 Task: Simulate the motion of planets in a gravitational system.
Action: Mouse moved to (139, 64)
Screenshot: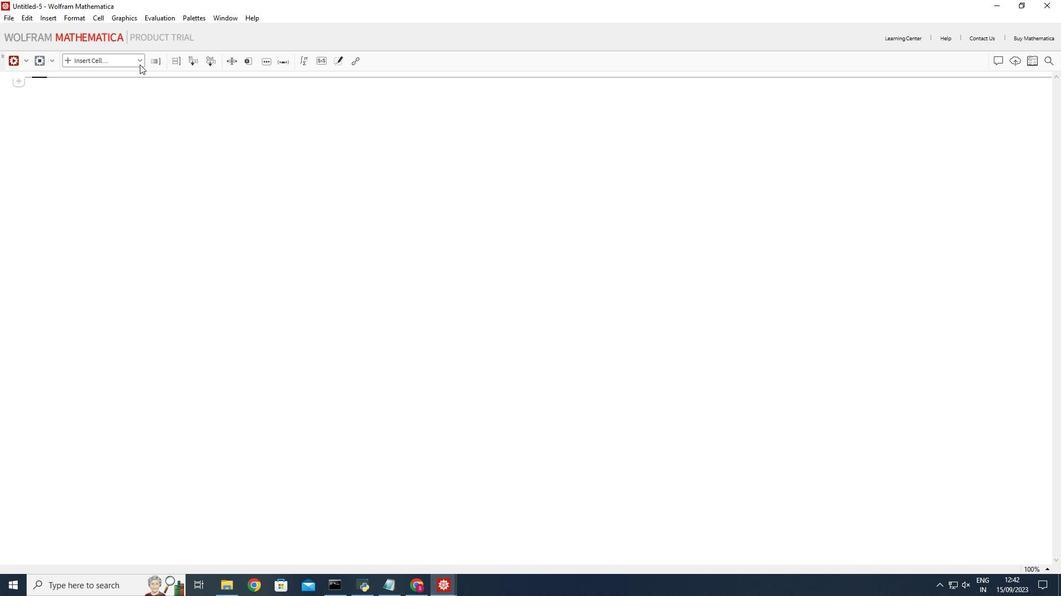 
Action: Mouse pressed left at (139, 64)
Screenshot: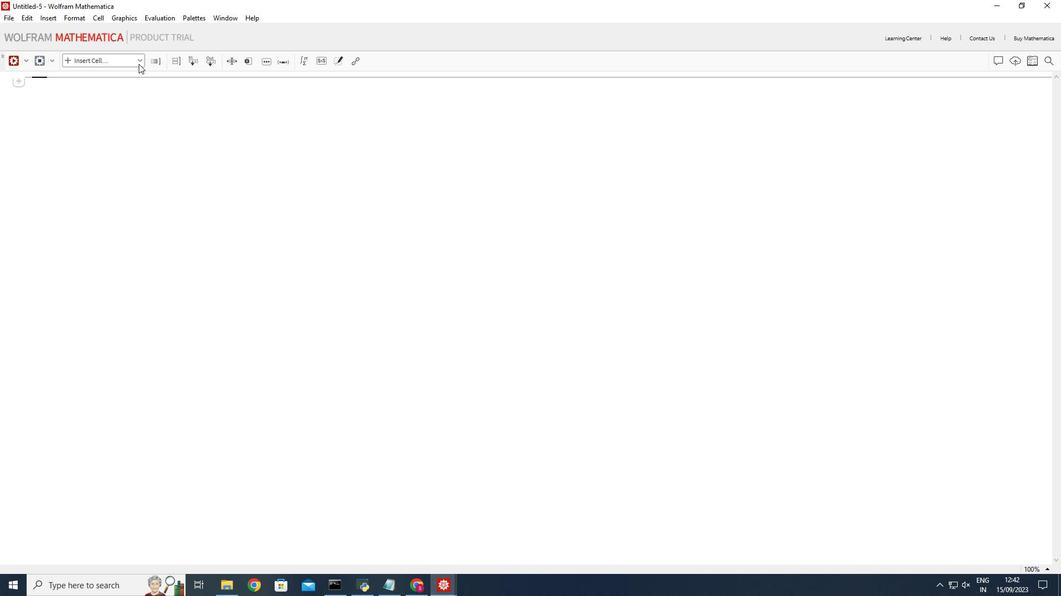 
Action: Mouse moved to (112, 87)
Screenshot: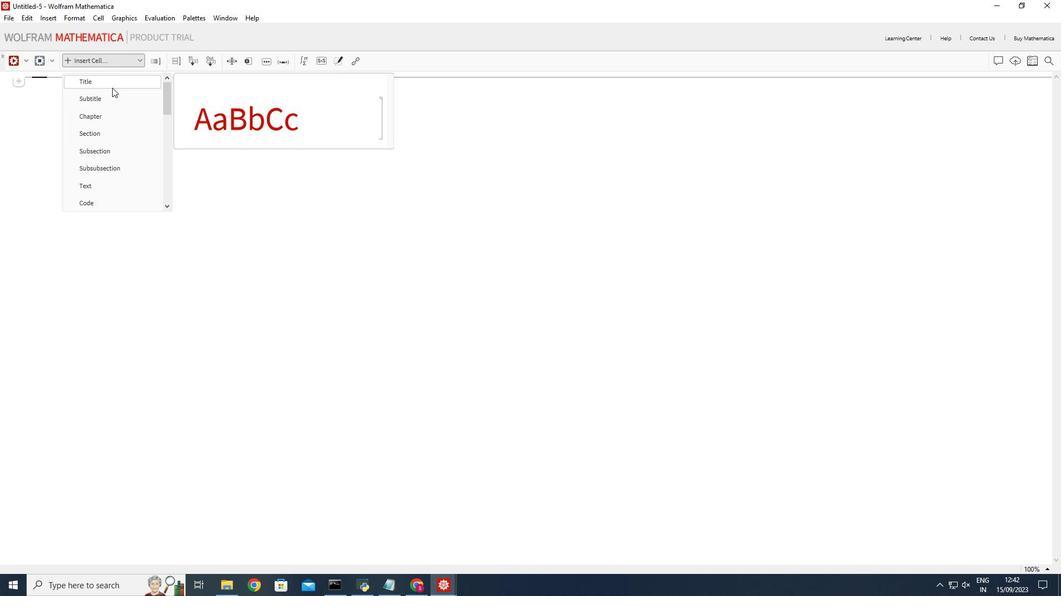 
Action: Mouse pressed left at (112, 87)
Screenshot: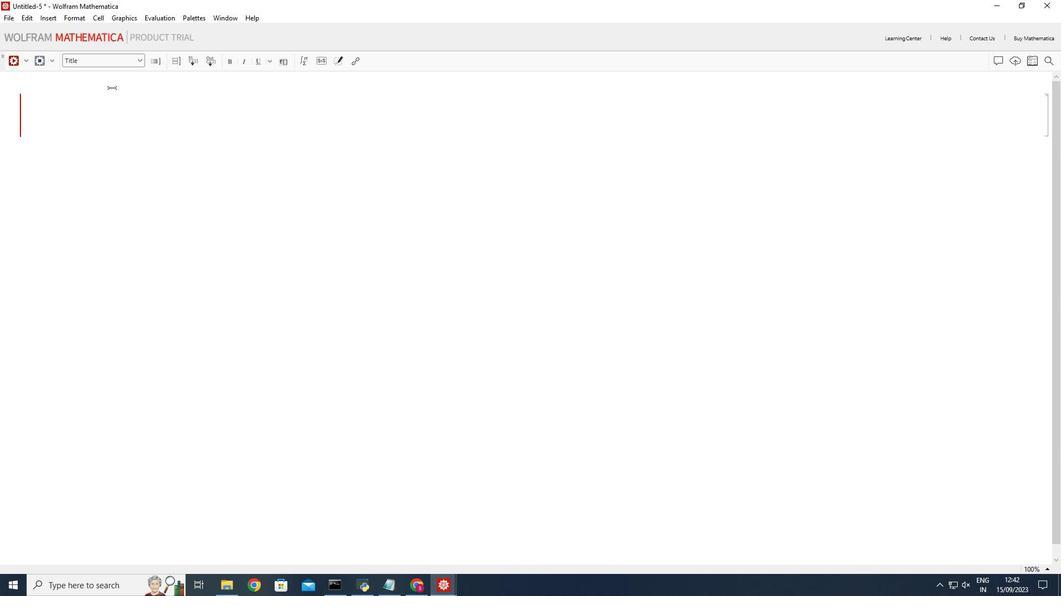 
Action: Mouse moved to (101, 100)
Screenshot: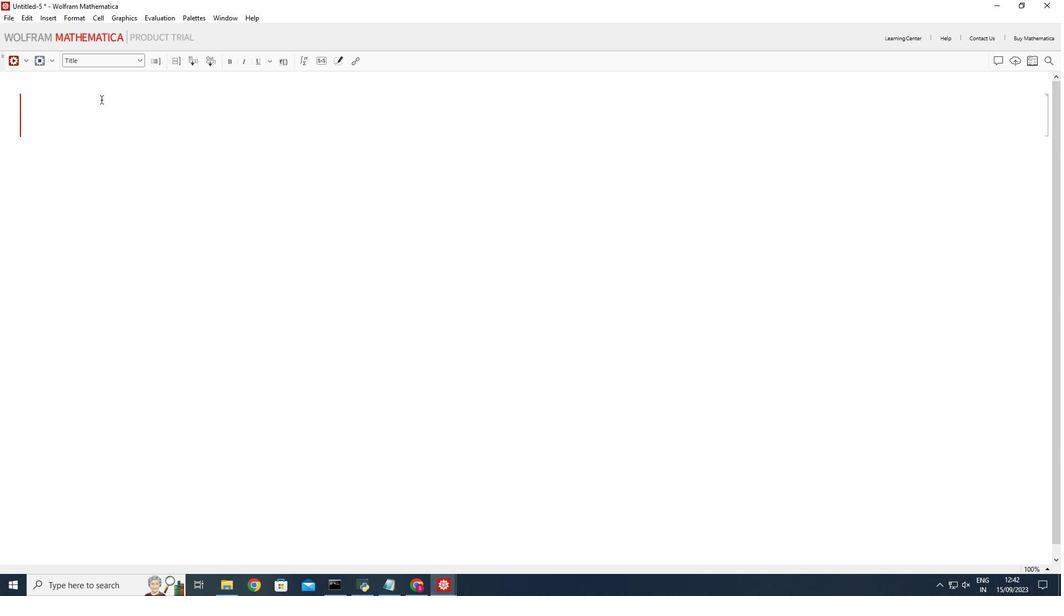 
Action: Mouse pressed left at (101, 100)
Screenshot: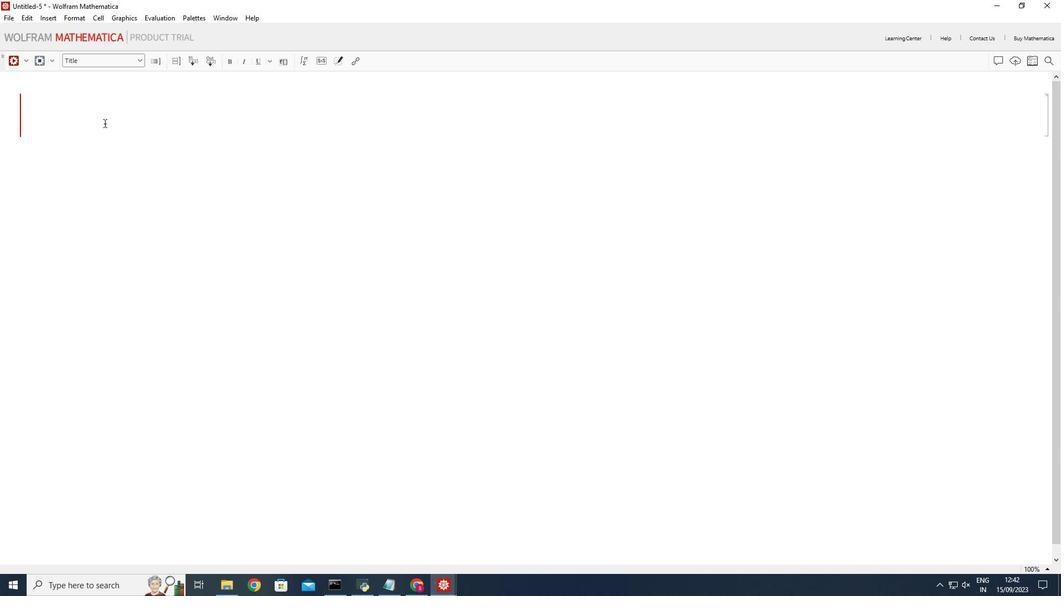
Action: Mouse moved to (375, 292)
Screenshot: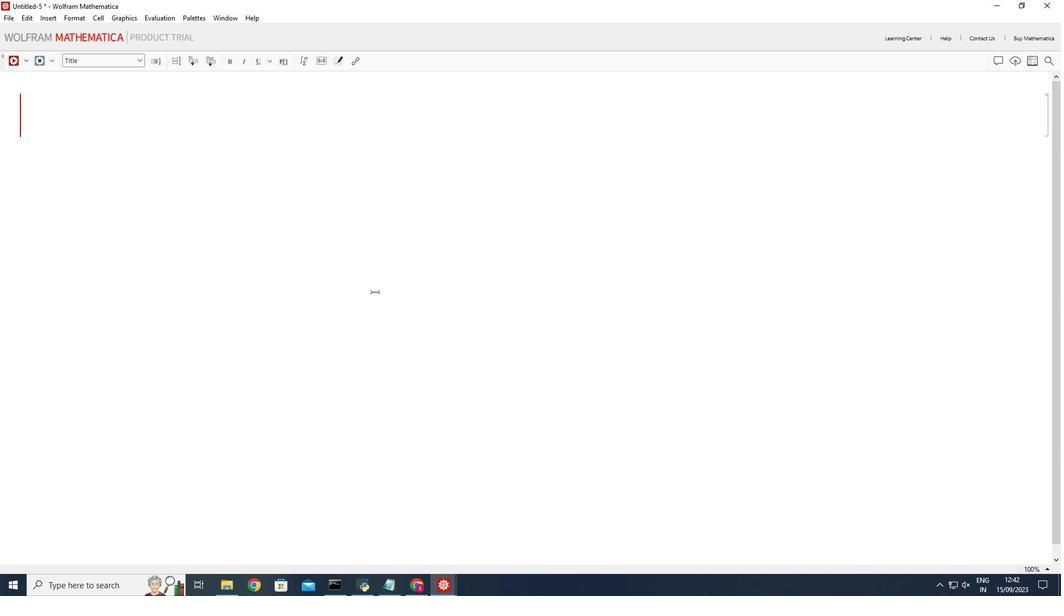 
Action: Key pressed <Key.shift_r>Motion<Key.space>of<Key.space>planets<Key.space>in<Key.space>a<Key.space>gravitional<Key.space>system
Screenshot: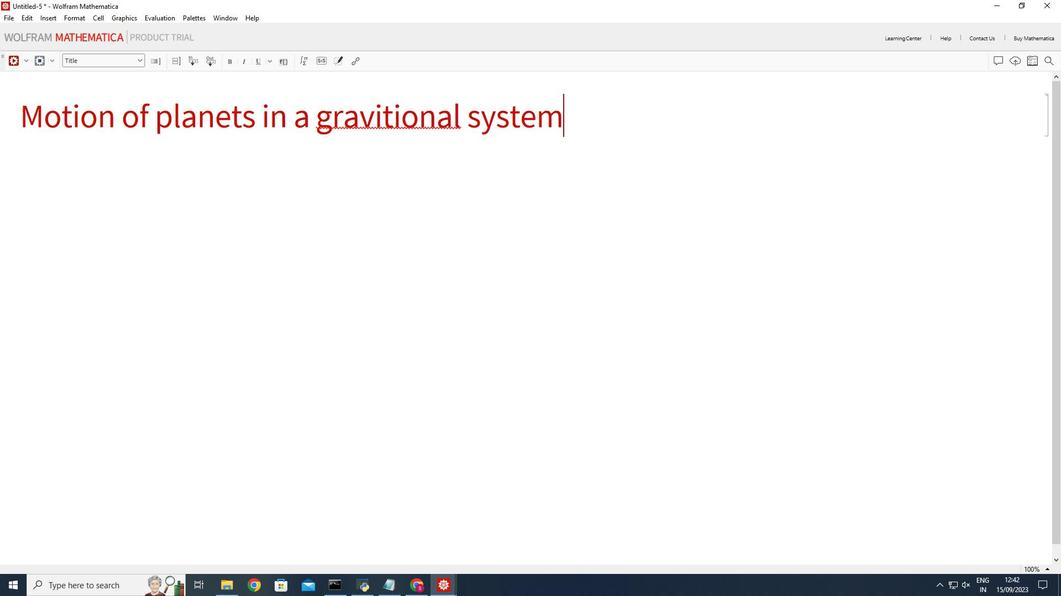
Action: Mouse moved to (391, 117)
Screenshot: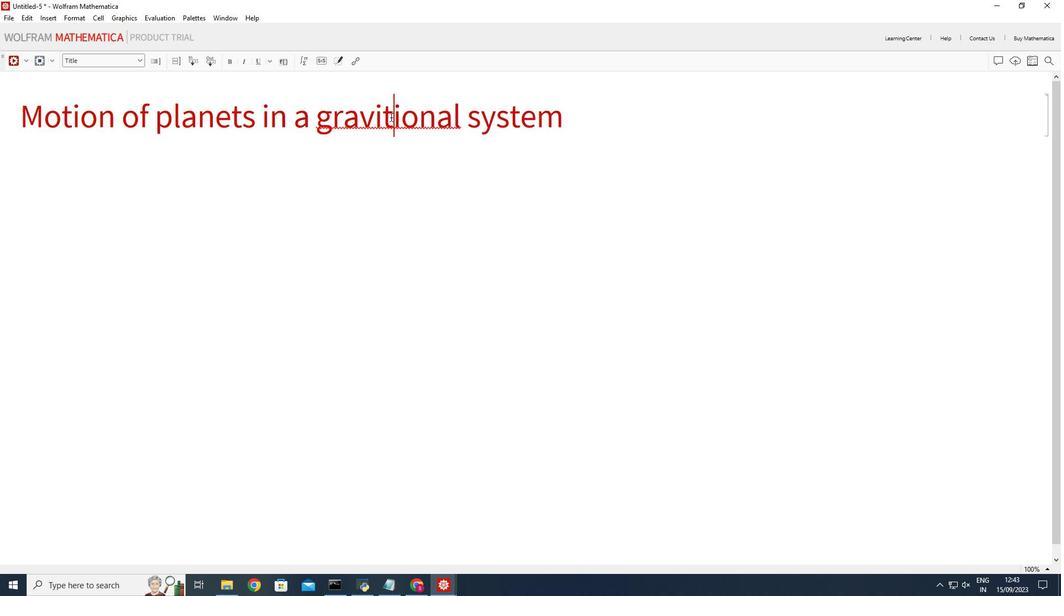 
Action: Mouse pressed left at (391, 117)
Screenshot: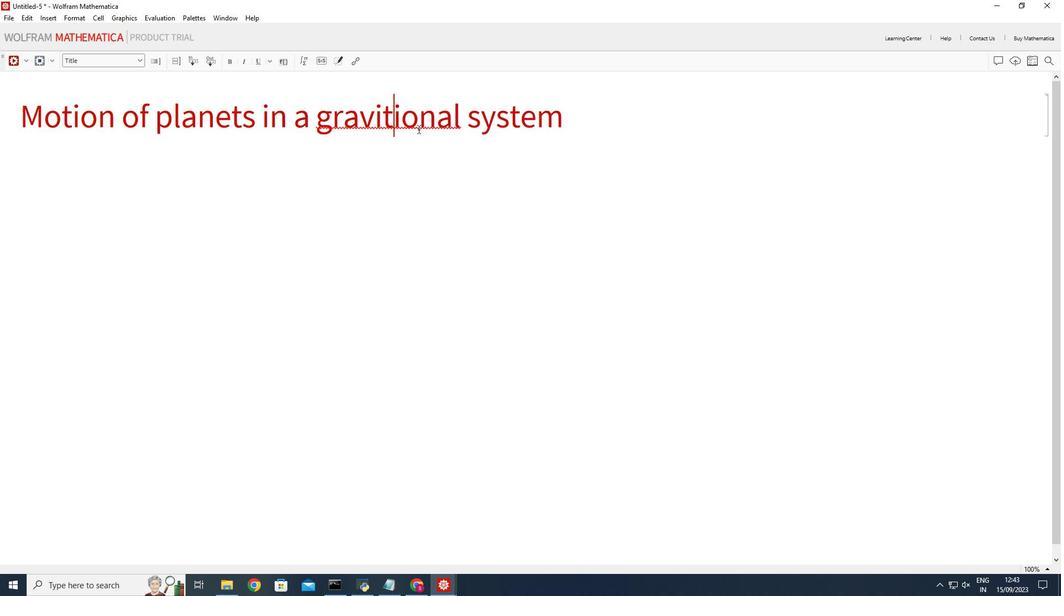 
Action: Mouse moved to (488, 151)
Screenshot: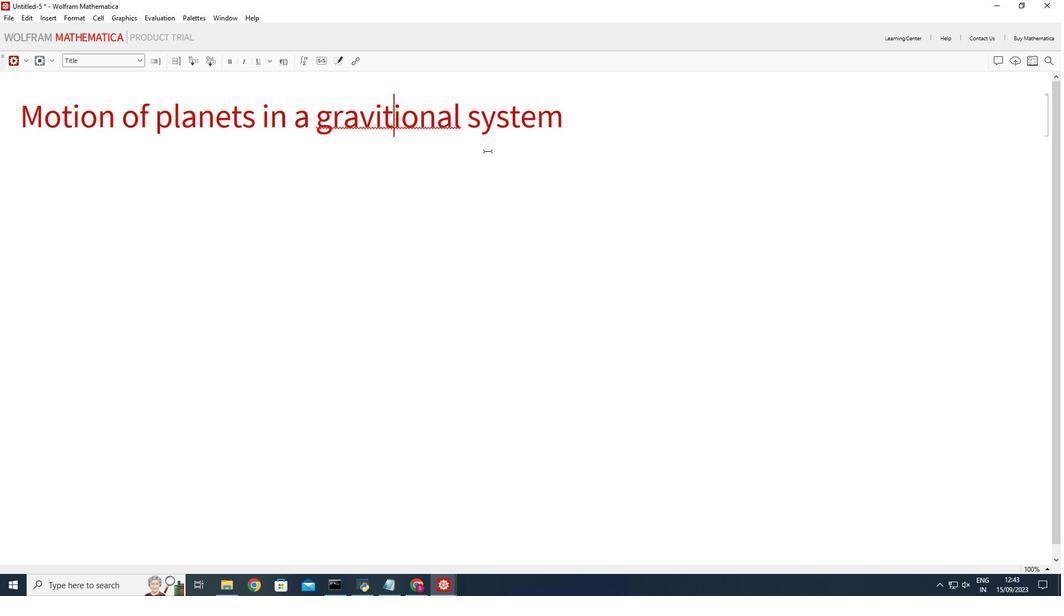 
Action: Key pressed at
Screenshot: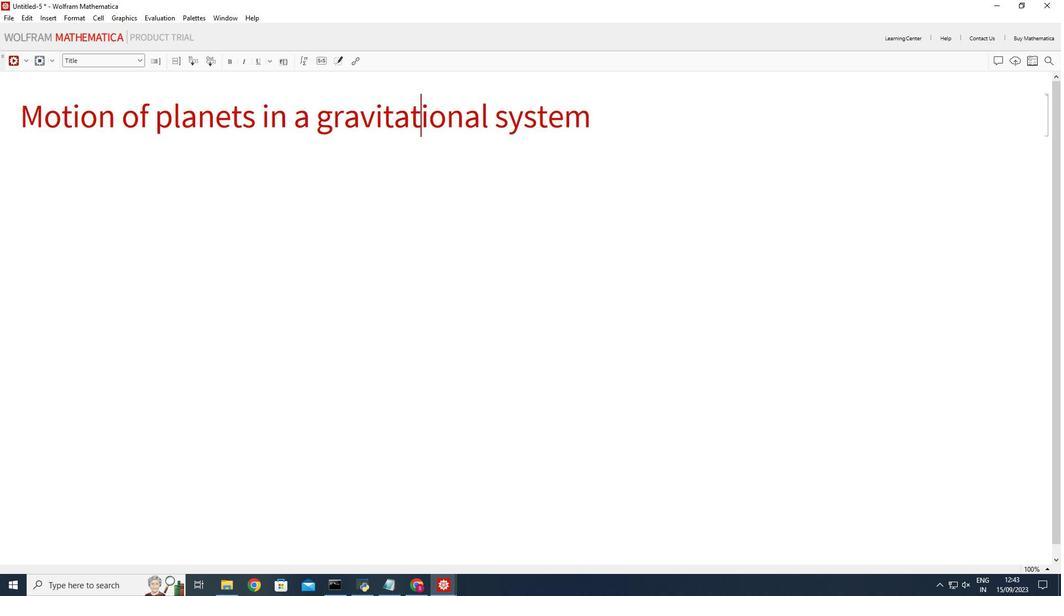 
Action: Mouse moved to (600, 129)
Screenshot: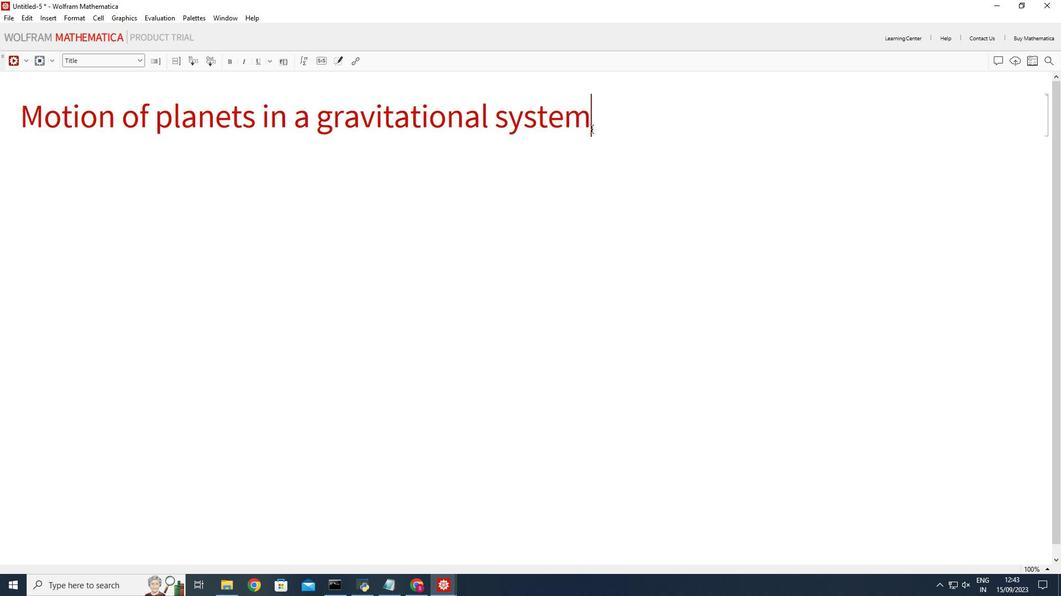 
Action: Mouse pressed left at (600, 129)
Screenshot: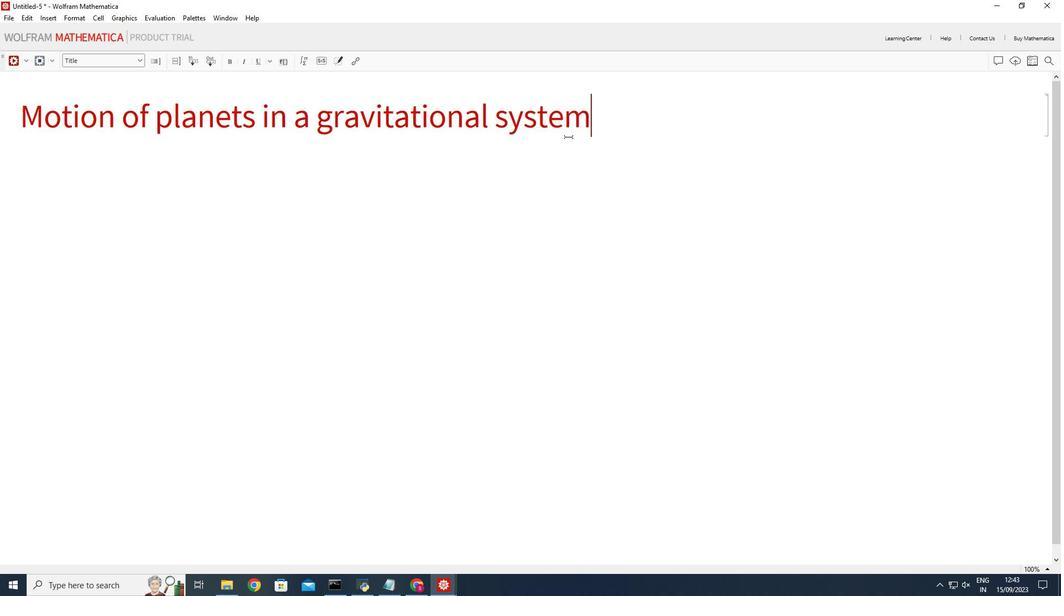 
Action: Mouse moved to (175, 213)
Screenshot: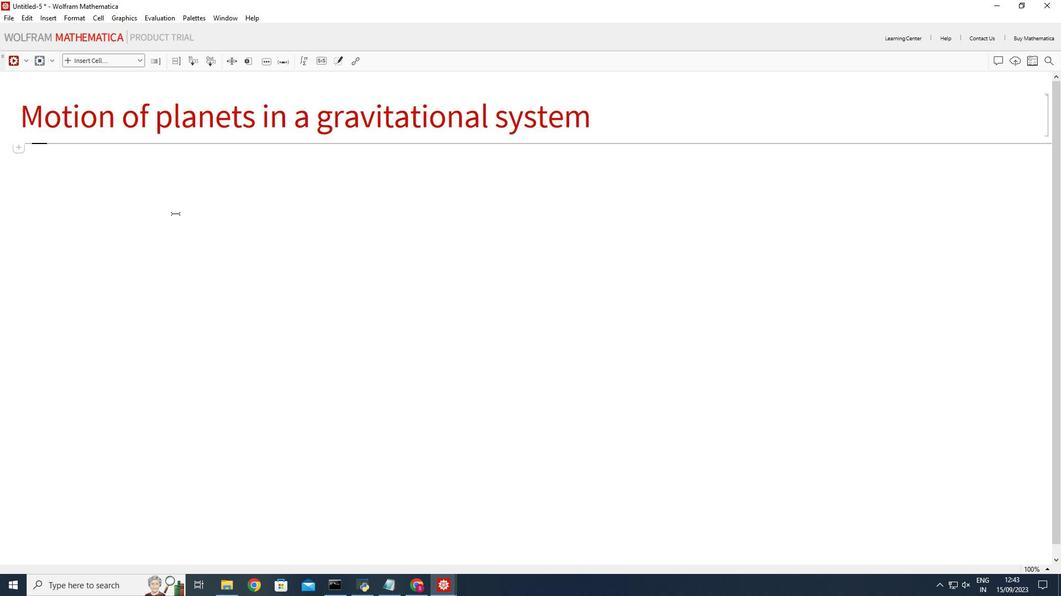
Action: Mouse pressed left at (175, 213)
Screenshot: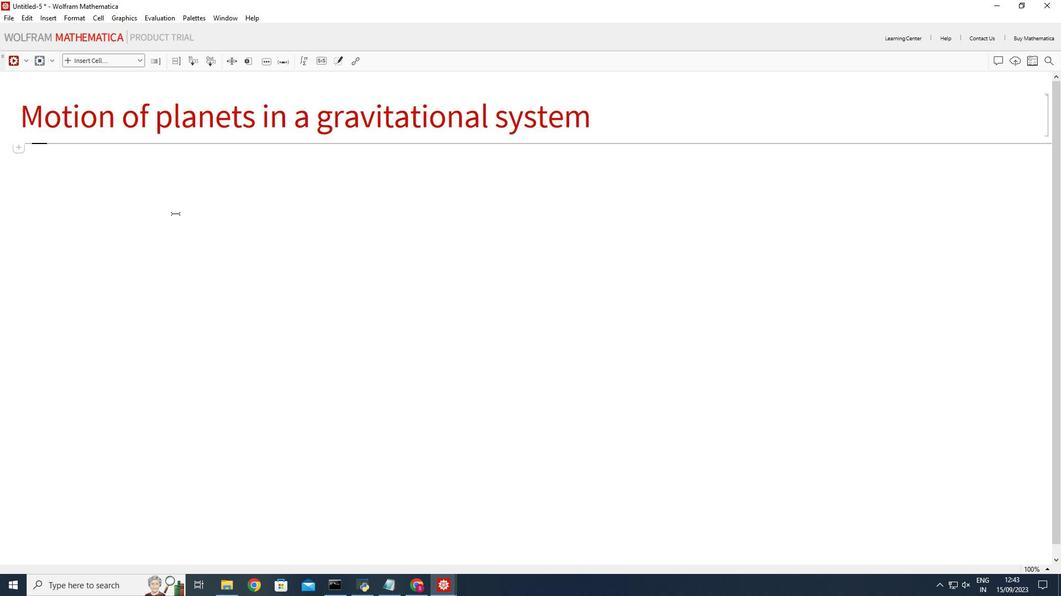 
Action: Mouse moved to (137, 58)
Screenshot: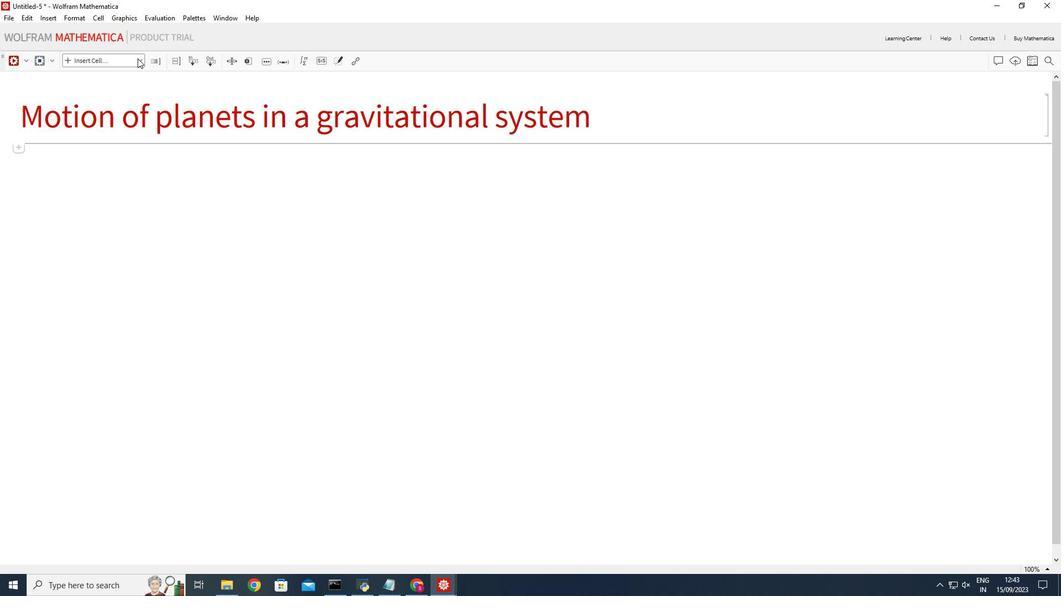 
Action: Mouse pressed left at (137, 58)
Screenshot: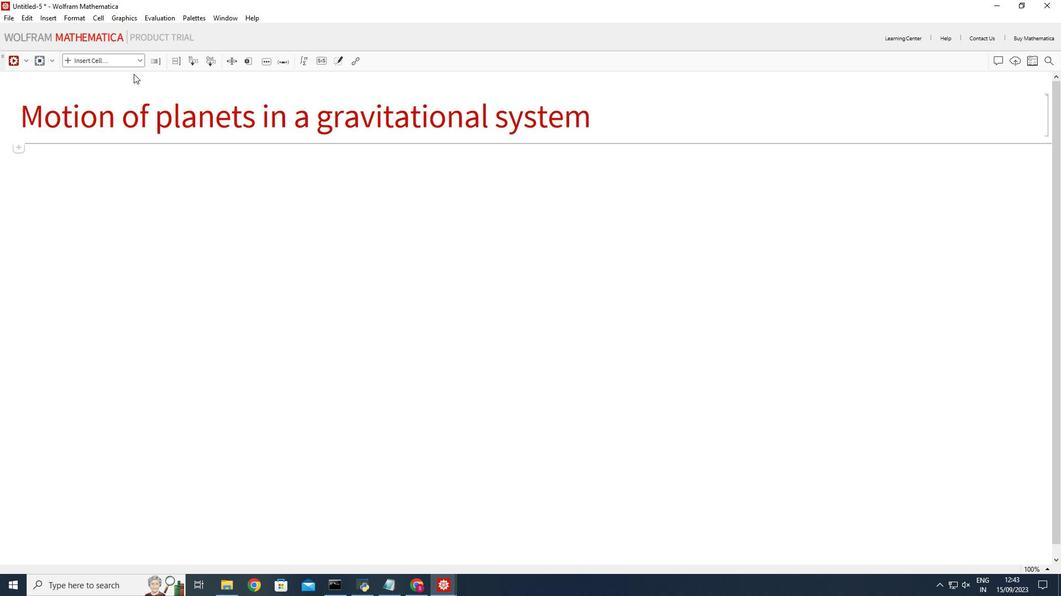 
Action: Mouse moved to (103, 206)
Screenshot: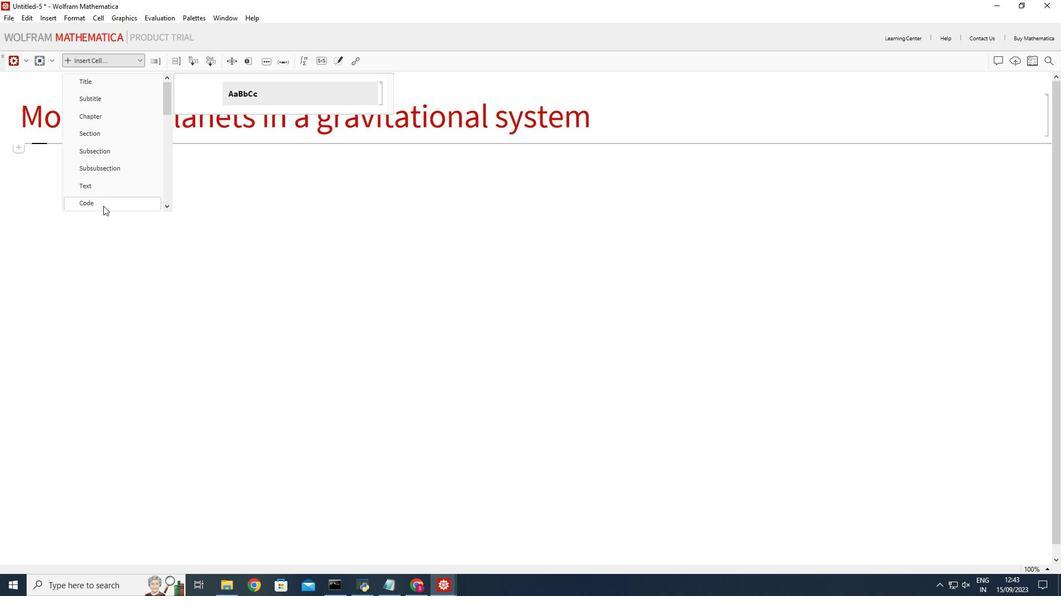 
Action: Mouse pressed left at (103, 206)
Screenshot: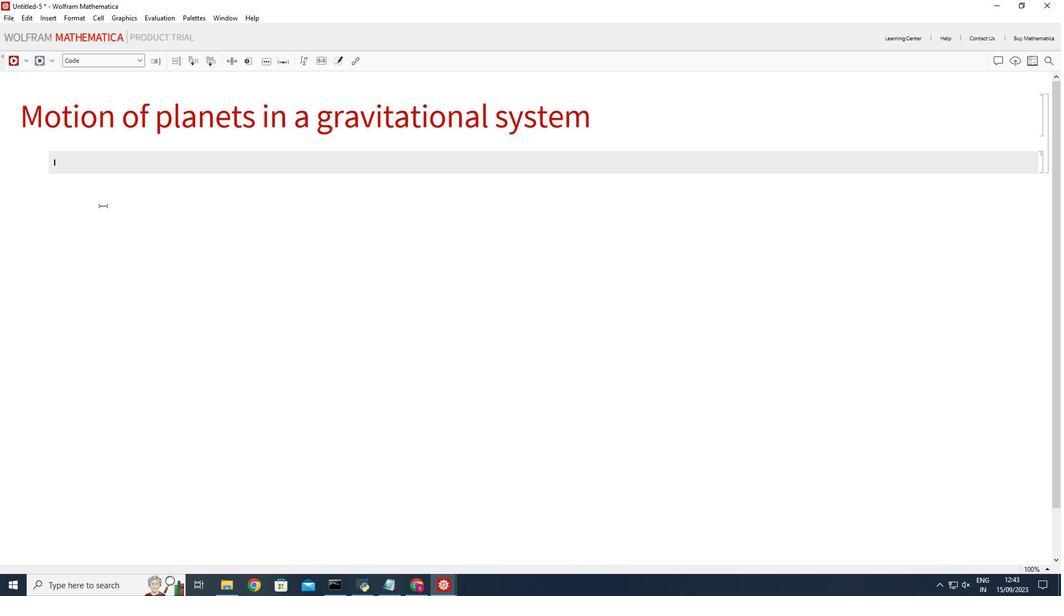 
Action: Mouse moved to (100, 163)
Screenshot: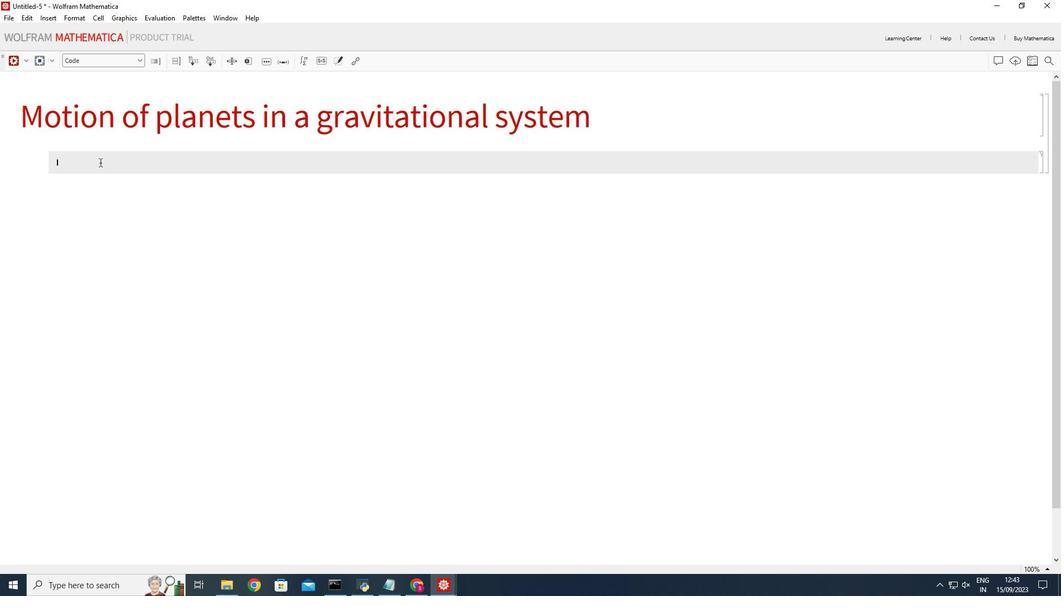 
Action: Mouse pressed left at (100, 163)
Screenshot: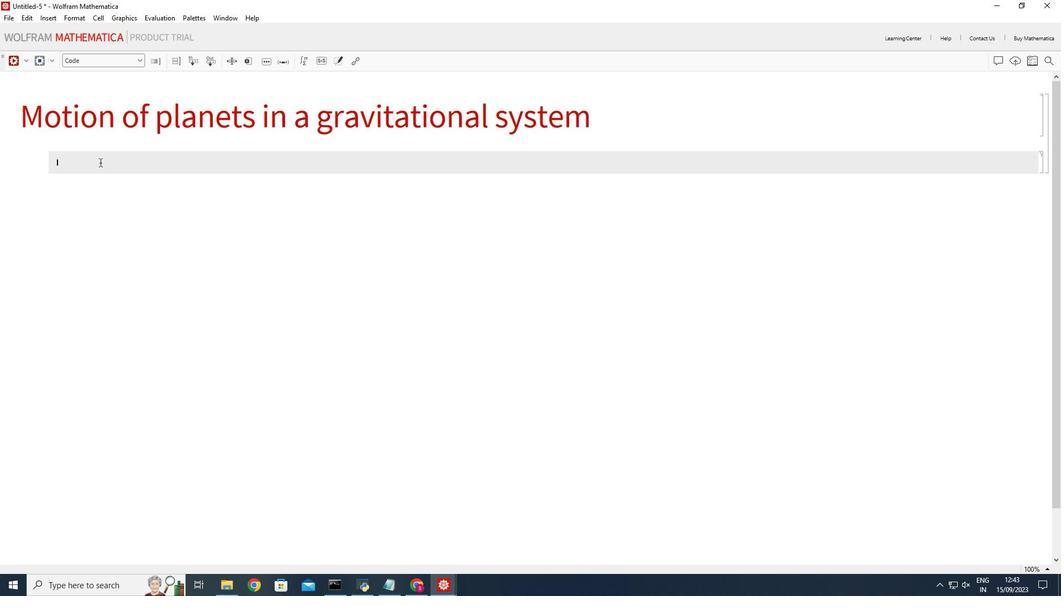 
Action: Mouse moved to (120, 270)
Screenshot: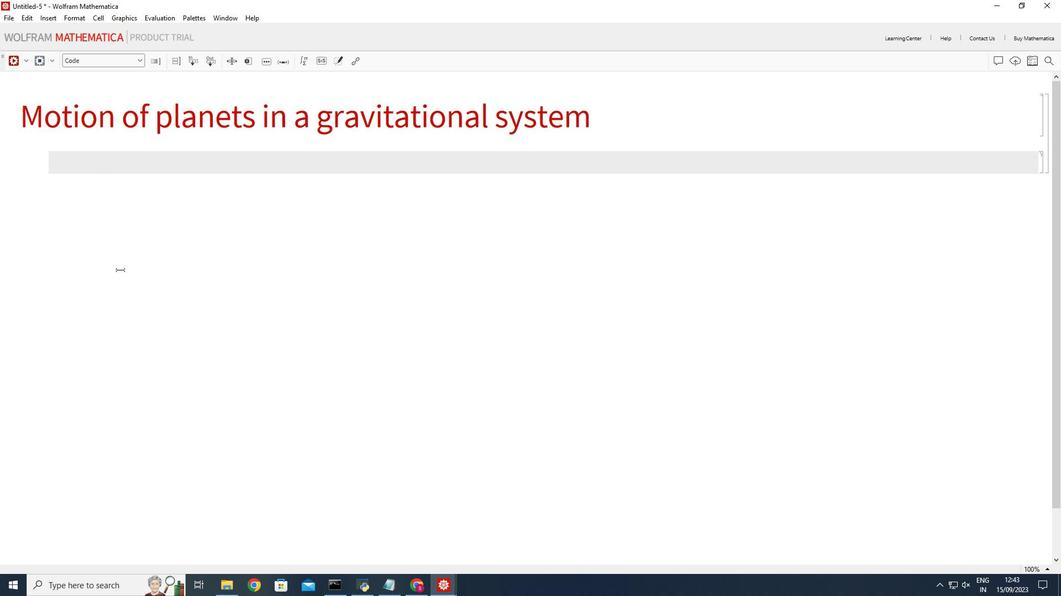 
Action: Key pressed <Key.shift_r>(<Key.shift_r>*<Key.space><Key.shift_r>Define<Key.space>constants<Key.space><Key.right><Key.right><Key.enter><Key.shift_r>G<Key.space>=<Key.space>6.67430<Key.shift_r>*10<Key.shift_r>^<Key.shift_r><Key.shift_r><Key.shift_r><Key.shift_r><Key.shift_r><Key.shift_r><Key.shift_r>(-11<Key.right>;<Key.space><Key.space><Key.space><Key.space><Key.shift_r>(*<Key.shift_r>Gravitional<Key.space>constant<Key.right><Key.right><Key.enter>m1<Key.space>=<Key.space>5.972<Key.shift_r>*10<Key.shift_r>^24;<Key.enter>m2<Key.space>=<Key.space>7.342<Key.shift_r>*10<Key.shift_r>^22;<Key.up><Key.space><Key.space><Key.space><Key.space><Key.space><Key.space><Key.space><Key.space><Key.space><Key.shift_r><Key.shift_r>(*<Key.space><Key.shift_r>Mass<Key.space>of<Key.space><Key.shift_r>Earth<Key.space>in<Key.space>kg<Key.space><Key.shift_r>*)<Key.down><Key.space><Key.space><Key.space><Key.space><Key.space><Key.space><Key.space><Key.space><Key.space><Key.shift_r>(*<Key.space><Key.shift_r>Mass<Key.space>of<Key.space>the<Key.space>moon<Key.space>in<Key.space>kg<Key.space><Key.right><Key.right><Key.up><Key.left><Key.left><Key.left><Key.left><Key.left><Key.left><Key.left><Key.left><Key.left><Key.left><Key.left><Key.left><Key.left><Key.left><Key.left><Key.left><Key.left><Key.left><Key.left><Key.left><Key.left><Key.left><Key.left><Key.left><Key.up><Key.left><Key.left><Key.space><Key.right><Key.right><Key.right><Key.right><Key.right><Key.right><Key.right><Key.right><Key.right><Key.right><Key.right><Key.right><Key.right><Key.right><Key.right><Key.right><Key.right><Key.right><Key.right><Key.right><Key.right><Key.right><Key.right><Key.down><Key.down><Key.right><Key.right><Key.right><Key.right><Key.right><Key.right><Key.enter><Key.enter><Key.shift_r>(*<Key.space><Key.shift_r><Key.shift_r>Initial<Key.space>conditions<Key.space><Key.right><Key.right><Key.enter>initial<Key.shift_r>Position1<Key.space>=<Key.space><Key.shift_r>{0,0<Key.right>;<Key.space><Key.space><Key.space><Key.space><Key.shift_r>(*<Key.space><Key.shift_r>Intial<Key.space><Key.shift_r>Position<Key.space>of<Key.space>earth<Key.space>at<Key.space>the<Key.space>origin<Key.right><Key.left><Key.space><Key.right><Key.right><Key.enter>initial<Key.space><Key.shift_r>Position2<Key.space><Key.left><Key.left><Key.left><Key.left><Key.left><Key.left><Key.left><Key.left><Key.left><Key.left><Key.backspace><Key.right><Key.right><Key.right><Key.right><Key.right><Key.right><Key.right><Key.right><Key.right><Key.space>=<Key.space><Key.shift_r><Key.shift_r><Key.shift_r><Key.shift_r><Key.shift_r><Key.shift_r>(384400000,<Key.space>0<Key.right><Key.backspace><Key.shift_r>}<Key.left><Key.left><Key.left><Key.left><Key.left><Key.left><Key.left><Key.left><Key.left><Key.left><Key.left><Key.left><Key.left><Key.backspace><Key.shift_r>{<Key.right><Key.right><Key.right><Key.right><Key.right><Key.right><Key.right><Key.right><Key.right><Key.right><Key.right><Key.right><Key.right>;<Key.space><Key.shift_r>(*<Key.space><Key.shift_r><Key.shift_r>Initial<Key.up><Key.left><Key.left><Key.left><Key.left><Key.left><Key.left><Key.left><Key.left><Key.left><Key.left><Key.left>i<Key.right><Key.down><Key.right><Key.right><Key.right><Key.right><Key.right><Key.right><Key.right><Key.right><Key.right><Key.space>position<Key.space>of<Key.space>the<Key.space>moon<Key.space><Key.shift_r>(34<Key.backspace>84,400<Key.space>km<Key.space>from<Key.space><Key.shift_r>Earth<Key.right><Key.space><Key.right><Key.right><Key.enter>intial<Key.shift_r>Velocity1<Key.enter><Key.space>=<Key.space><Key.shift_r>{0,298<Key.backspace>780<Key.right>;<Key.space><Key.space><Key.space><Key.shift_r>(*<Key.space><Key.shift_r>Initil<Key.backspace>al<Key.space>velocity<Key.space>of<Key.space>earth<Key.space><Key.shift_r>(29780<Key.space>m/s<Key.right><Key.space><Key.right><Key.right><Key.enter>initial<Key.shift_r>Velocity2<Key.enter><Key.space>=<Key.space><Key.shift_r>{0,<Key.space>1020<Key.right><Key.space><Key.backspace>;<Key.space><Key.shift_r><Key.shift_r><Key.shift_r>(*<Key.space><Key.shift_r>Initial<Key.space>velocity<Key.space>of<Key.space>the<Key.space>moon<Key.space><Key.shift_r>(1020<Key.space>m/<Key.shift_r>)<Key.right><Key.right><Key.left><Key.left><Key.space><Key.right><Key.right><Key.enter><Key.enter><Key.shift_r><Key.shift_r><Key.shift_r><Key.shift_r><Key.shift_r><Key.shift_r><Key.shift_r><Key.shift_r><Key.shift_r>(*<Key.space>time<Key.space>parameters<Key.space><Key.right><Key.right><Key.enter>t<Key.shift_r><Key.shift_r>Max<Key.space>=<Key.space>86400<Key.shift_r>*30;<Key.space><Key.shift_r><Key.space><Key.shift_r>(<Key.shift_r>S<Key.backspace><Key.shift_r>*<Key.space>simulate<Key.space>for<Key.space>30<Key.space>days,<Key.space>assuming<Key.space>1<Key.space>day<Key.space>=<Key.space>86400<Key.space>second<Key.space><Key.right><Key.right><Key.enter>time<Key.shift_r>Step<Key.space>=<Key.space>1000;<Key.space><Key.space><Key.space><Key.shift_r>(*<Key.space><Key.shift_r>Time<Key.space>step<Key.space>in<Key.space>second<Key.space><Key.right><Key.right><Key.left><Key.left><Key.left>s<Key.right><Key.right><Key.right><Key.enter><Key.enter><Key.shift_r>(*<Key.space><Key.shift_r>Define<Key.space>equation<Key.space>of<Key.space>motion<Key.space><Key.right><Key.right><Key.enter>eqn1<Key.space>=<Key.space><Key.shift_r>{r1''[t]==-<Key.shift_r>(<Key.shift_r>(<Key.shift_r>Gm2<Key.left><Key.left><Key.space><Key.right><Key.right><Key.space><Key.shift_r>(r1[t]<Key.space>-<Key.space>r2[t]<Key.right><Key.right>/<Key.shift_r>Norm[r1[t]<Key.space>-<Key.space>r2[t]]<Key.shift_r>^3<Key.right>,<Key.enter>r2''[t]<Key.space>==<Key.space>-<Key.shift_r>(<Key.shift_r>(<Key.shift_r>G<Key.space>m1<Key.space><Key.backspace><Key.shift_r>{r2[t]<Key.space>-<Key.space>r1[t]<Key.left><Key.right><Key.right><Key.right><Key.left><Key.left><Key.right><Key.backspace><Key.shift_r><Key.shift_r><Key.shift_r><Key.shift_r><Key.shift_r><Key.shift_r><Key.shift_r><Key.shift_r>)<Key.left><Key.left><Key.left><Key.left><Key.left><Key.left><Key.left><Key.left><Key.left><Key.left><Key.left><Key.left><Key.left><Key.left><Key.left><Key.left><Key.left><Key.backspace><Key.shift_r>(<Key.right><Key.right><Key.right><Key.right><Key.right><Key.right><Key.right><Key.right><Key.right><Key.right><Key.right><Key.right><Key.right><Key.right><Key.right><Key.right><Key.left><Key.right><Key.right><Key.right>/<Key.shift_r>Norm[r2[t]-r1[t]<Key.right><Key.shift_r>^3<Key.right><Key.right>;<Key.left><Key.left><Key.left><Key.left><Key.left><Key.left><Key.left><Key.left><Key.left><Key.left><Key.left><Key.left><Key.left><Key.left><Key.left><Key.left><Key.left><Key.left><Key.left><Key.left><Key.left><Key.left><Key.left><Key.left><Key.left><Key.left><Key.left><Key.left><Key.left><Key.left><Key.left><Key.left><Key.left><Key.left><Key.left><Key.left><Key.left><Key.left><Key.left><Key.left><Key.left><Key.left><Key.left><Key.left><Key.left><Key.left><Key.left><Key.left><Key.left><Key.left><Key.left><Key.left><Key.left><Key.left><Key.left><Key.left><Key.left><Key.left><Key.left><Key.left><Key.left><Key.left><Key.left><Key.left><Key.left><Key.left><Key.left><Key.left><Key.left><Key.left><Key.left><Key.left><Key.left><Key.backspace><Key.backspace><Key.backspace><Key.space><Key.right><Key.right><Key.right><Key.right><Key.right><Key.right><Key.right><Key.right><Key.right><Key.right><Key.right><Key.right><Key.right><Key.right><Key.right><Key.right><Key.right><Key.right><Key.right><Key.right><Key.right><Key.right><Key.right><Key.right><Key.right><Key.right><Key.right><Key.right><Key.right><Key.right><Key.right><Key.right><Key.right><Key.right><Key.right><Key.right><Key.right><Key.right><Key.right><Key.right><Key.right><Key.right><Key.right><Key.right><Key.right><Key.right><Key.right><Key.right><Key.right><Key.right><Key.right><Key.right><Key.right><Key.right><Key.right><Key.right><Key.right><Key.right><Key.right><Key.right><Key.right><Key.right><Key.right><Key.right><Key.right><Key.right><Key.right><Key.right><Key.right><Key.right><Key.right><Key.enter><Key.enter><Key.shift_r>(*<Key.space><Key.shift_r>Initial<Key.space>conditions<Key.space>for<Key.space>differential<Key.space>equations<Key.space><Key.right><Key.right><Key.enter>intital<Key.shift_r>Conditions<Key.left><Key.left><Key.left><Key.left><Key.left><Key.left><Key.left><Key.left><Key.left><Key.left><Key.left><Key.left><Key.left><Key.left><Key.left>i<Key.right><Key.right><Key.right><Key.right><Key.right><Key.right><Key.right><Key.right><Key.right><Key.right><Key.right><Key.left><Key.left><Key.left><Key.left><Key.left><Key.left><Key.left><Key.left><Key.backspace><Key.right><Key.right><Key.right><Key.right><Key.right><Key.right><Key.right><Key.right><Key.right><Key.right><Key.right><Key.right><Key.space>=<Key.shift_r>{r1[0]<Key.space>==<Key.space>initial<Key.shift_r>Position1<Key.enter>,<Key.space>r2[0]==<Key.space>initial<Key.shift_r>Position2<Key.enter>,<Key.space>r1'[0]==<Key.space>intia<Key.backspace><Key.backspace><Key.backspace>itialv<Key.backspace><Key.shift_r>Velocity1<Key.enter>,<Key.space>r2'[0]==<Key.space>initial<Key.shift_r>Velocity2<Key.right>;<Key.enter><Key.enter><Key.backspace><Key.shift_r>(*<Key.space>solve<Key.space>the<Key.space>equations<Key.space>of<Key.space>motion<Key.space><Key.right><Key.right><Key.enter>sol<Key.space>=<Key.space><Key.shift_r>NDSolve<Key.enter>[<Key.shift_r>Join[eqn1,<Key.space>initial<Key.shift_r>Conditions<Key.enter><Key.right>,<Key.space><Key.shift_r>{r1,r2<Key.right>,<Key.shift_r>{t,0,t<Key.shift_r>Max<Key.right>,<Key.space><Key.shift_r>Method<Key.enter><Key.shift_r>"<Key.shift_r>Stiffness<Key.shift_r>Switching<Key.right><Key.right>;<Key.enter><Key.enter><Key.backspace><Key.shift_r>(*<Key.space>extract<Key.space>solutions<Key.right><Key.left><Key.space><Key.right><Key.right><Key.enter><Key.shift_r>{r1sol,<Key.space>r2sol<Key.enter><Key.left><Key.left><Key.left><Key.left><Key.left><Key.left><Key.left><Key.left><Key.left><Key.left><Key.left><Key.right><Key.backspace><Key.shift_r>S<Key.right><Key.right><Key.right><Key.right><Key.right><Key.right><Key.right><Key.right><Key.right><Key.right>=<Key.space><Key.shift_r>{r1,<Key.space>r2<Key.right><Key.space>/.<Key.space>sol[[1<Key.right><Key.right>;<Key.enter><Key.enter><Key.backspace><Key.shift_r>(*<Key.space>create<Key.space>a<Key.space>plot<Key.space>of<Key.space>the<Key.space>simulation<Key.space><Key.right><Key.right><Key.enter>trajectory<Key.shift_r>Plot<Key.enter><Key.space>=<Key.space><Key.shift_r>Parametric<Key.shift_r>Plot<Key.enter>[<Key.shift_r>{r1<Key.shift_r>Sol[t],<Key.space>r2<Key.shift_r>Sol[t<Key.right><Key.right>,<Key.space><Key.shift_r>{t,<Key.space>0,<Key.space>t<Key.shift_r>Max<Key.right>,<Key.space><Key.enter><Key.shift_r>Plot<Key.shift_r>Style<Key.enter><Key.shift_r>{<Key.shift_r>"<Key.backspace><Key.shift_r>Blue,<Key.space><Key.shift_r>Red<Key.right>,<Key.space><Key.shift_r>Plot<Key.shift_r>Range<Key.enter><Key.shift_r>All<Key.enter>,<Key.space><Key.shift_r>Aspect<Key.shift_r>Ratio<Key.enter>1,<Key.enter><Key.shift_r>Axes<Key.shift_r>Label<Key.enter><Key.space><Key.shift_r>{<Key.shift_r>"<Key.shift_r>X<Key.right>,<Key.space><Key.shift_r>"<Key.shift_r>Y<Key.right><Key.right>,<Key.space><Key.shift_r>Plot<Key.shift_r>Legends<Key.enter><Key.shift_r>{<Key.shift_r>"<Key.shift_r>Earth<Key.right>,<Key.shift_r>"<Key.shift_r>Moon<Key.right><Key.right><Key.right><Key.enter><Key.enter><Key.shift_r>(*<Key.space><Key.shift_r>Show<Key.space>th<Key.space><Key.backspace>e<Key.space>plot<Key.space><Key.right><Key.right><Key.enter>trajectory<Key.shift_r>Plot<Key.enter>
Screenshot: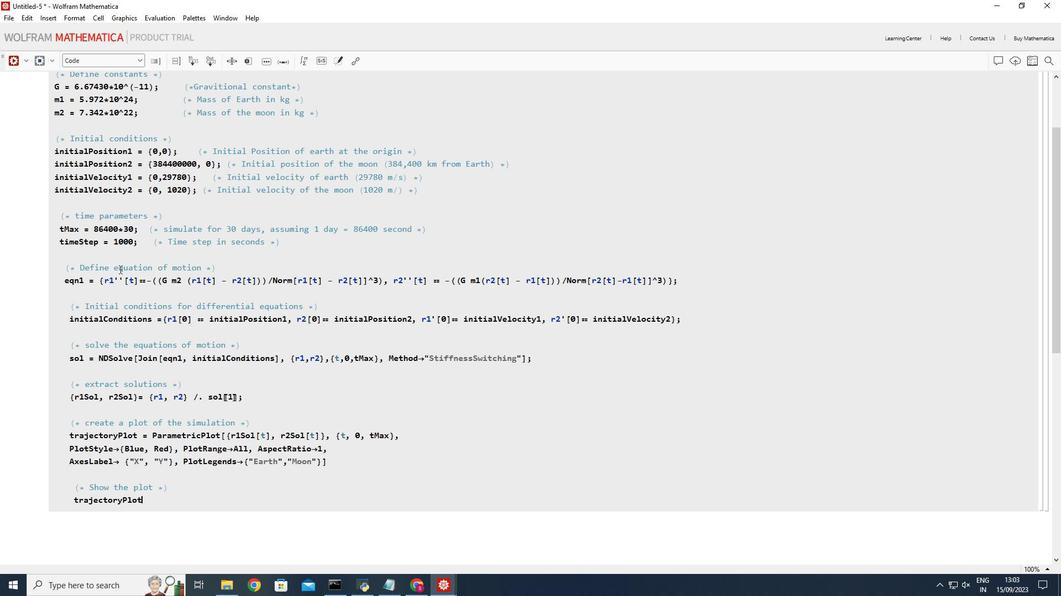 
Action: Mouse moved to (340, 462)
Screenshot: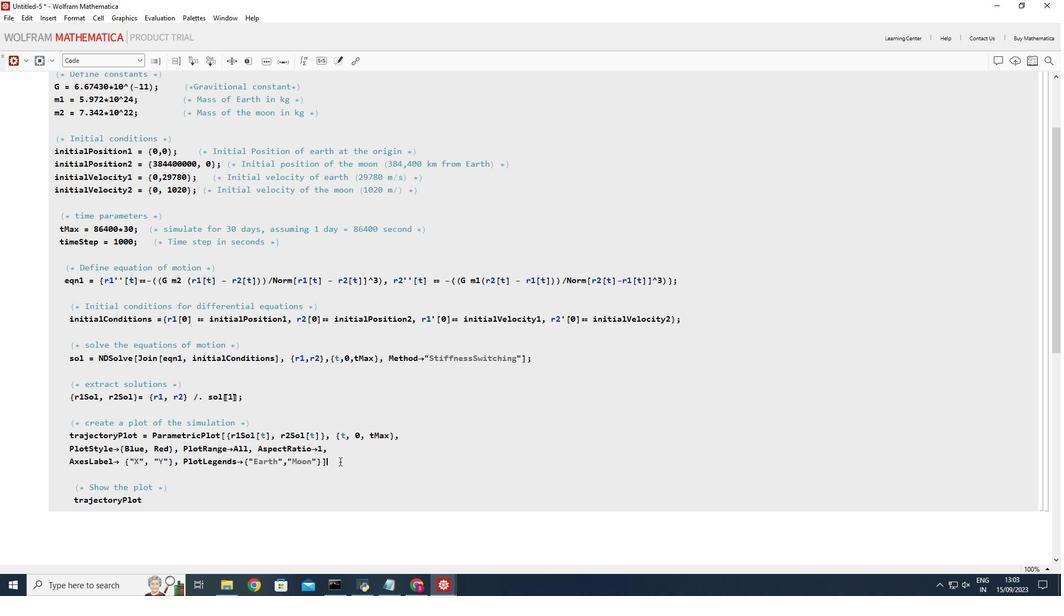 
Action: Mouse pressed left at (340, 462)
Screenshot: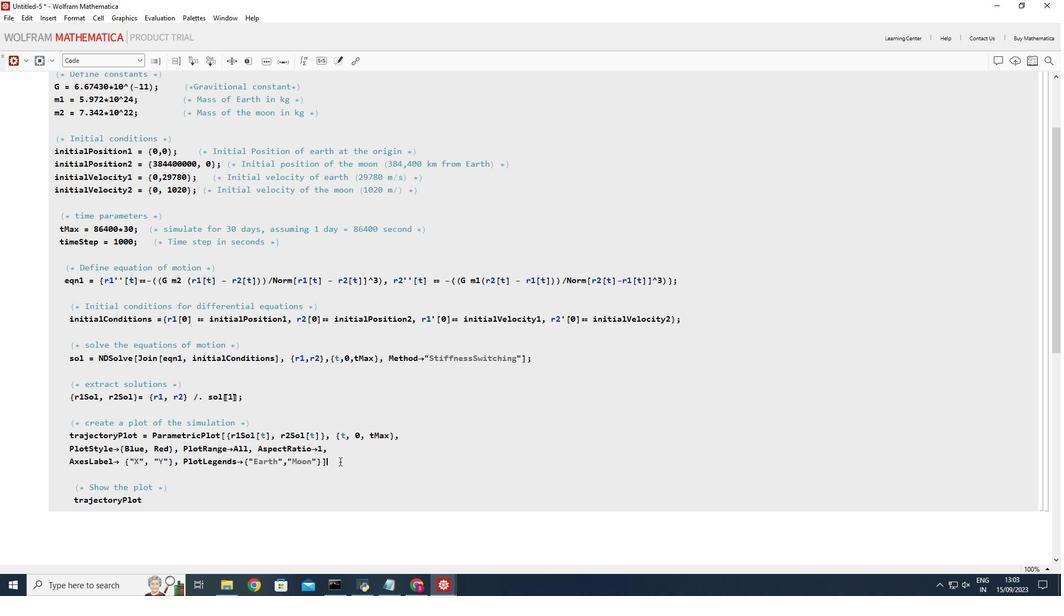 
Action: Key pressed ;
Screenshot: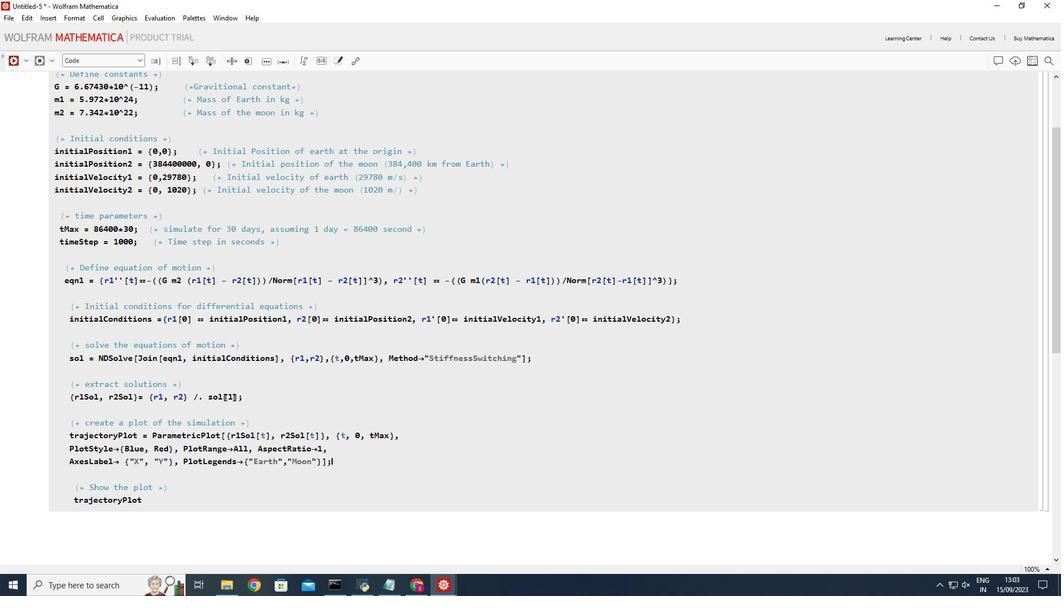 
Action: Mouse moved to (216, 497)
Screenshot: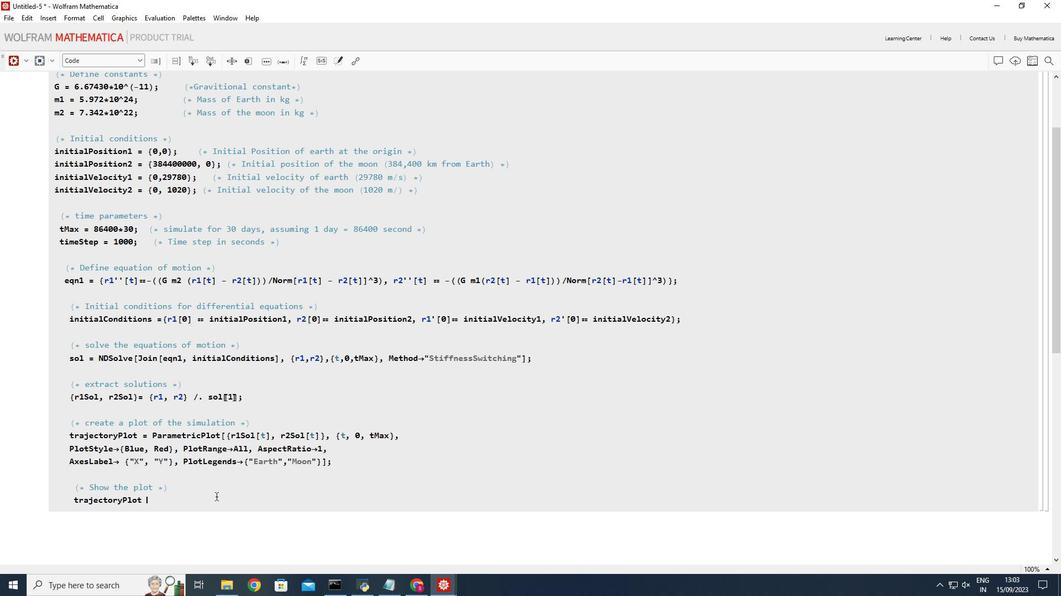 
Action: Mouse pressed left at (216, 497)
Screenshot: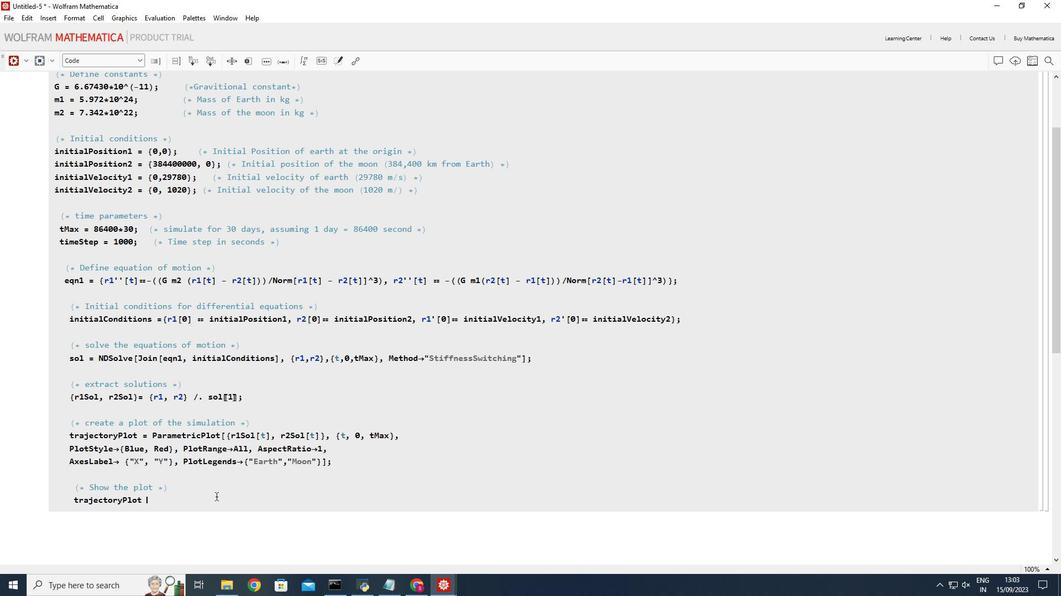 
Action: Key pressed <Key.shift_r><Key.enter>
Screenshot: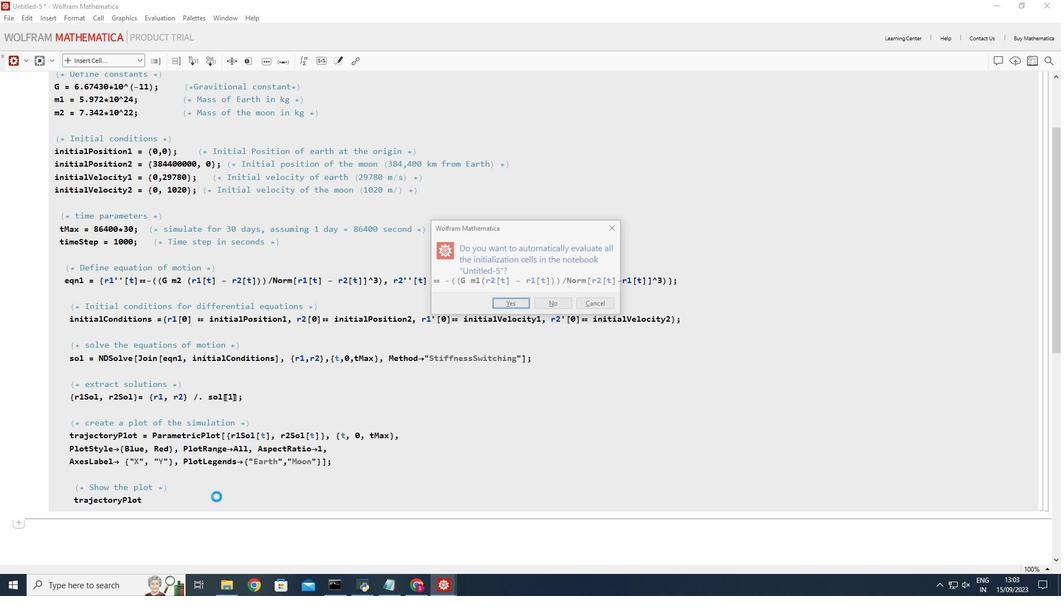 
Action: Mouse moved to (501, 306)
Screenshot: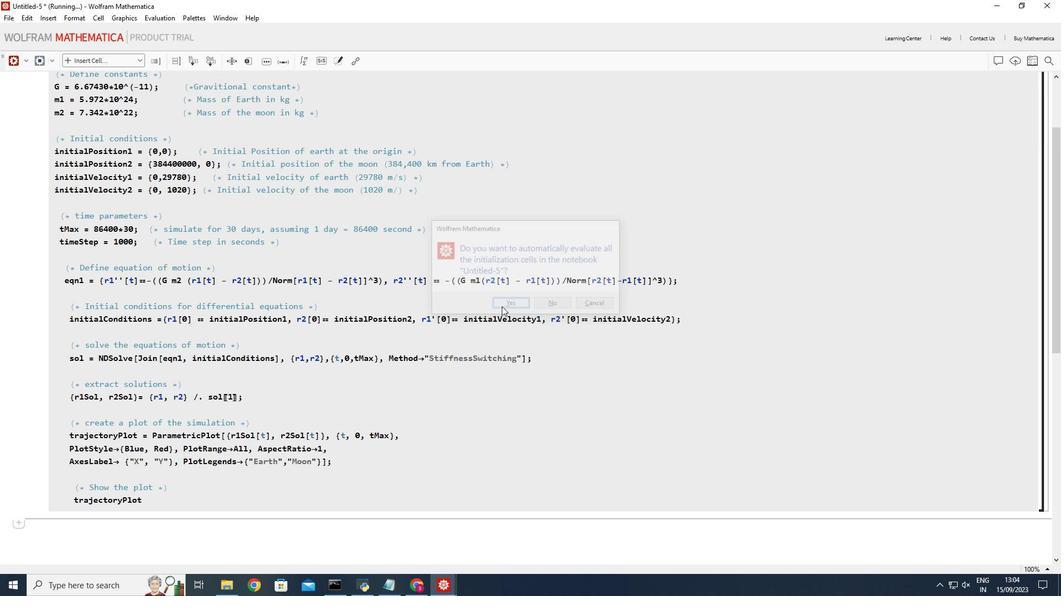 
Action: Mouse pressed left at (501, 306)
Screenshot: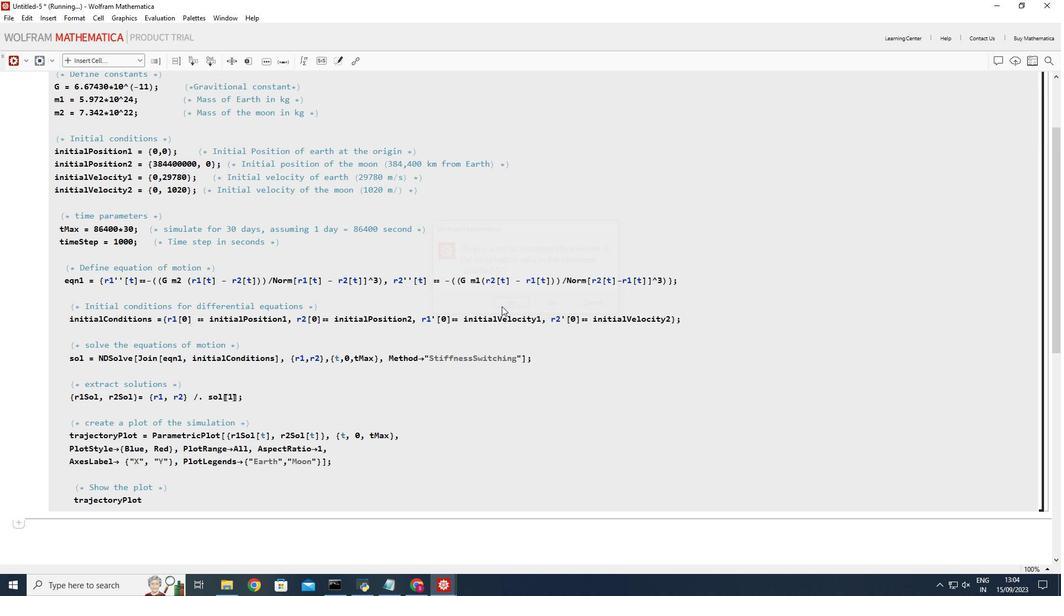 
Action: Mouse moved to (504, 318)
Screenshot: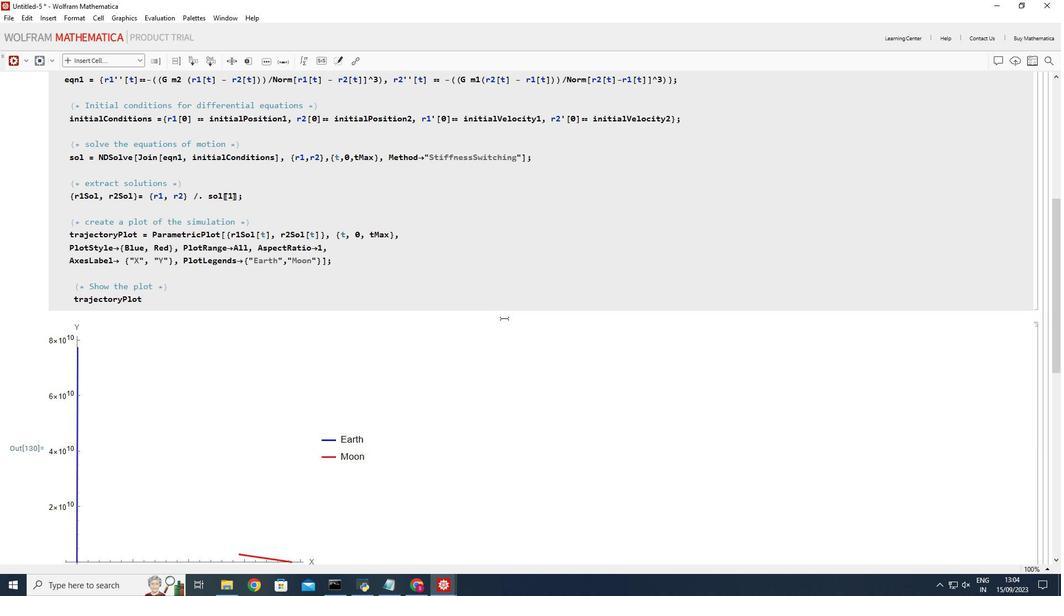 
Action: Mouse scrolled (504, 318) with delta (0, 0)
Screenshot: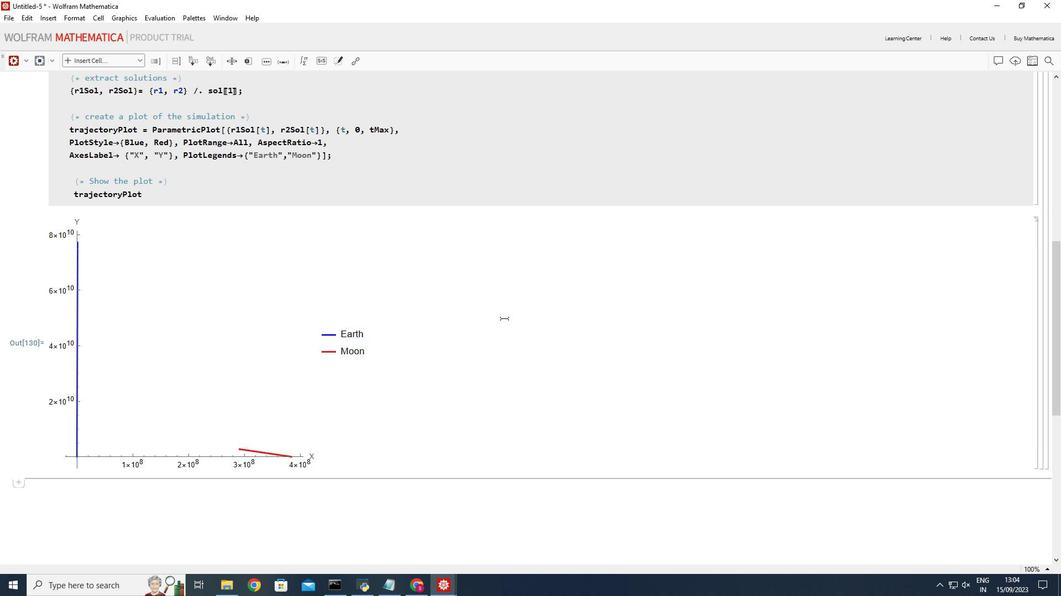 
Action: Mouse scrolled (504, 318) with delta (0, 0)
Screenshot: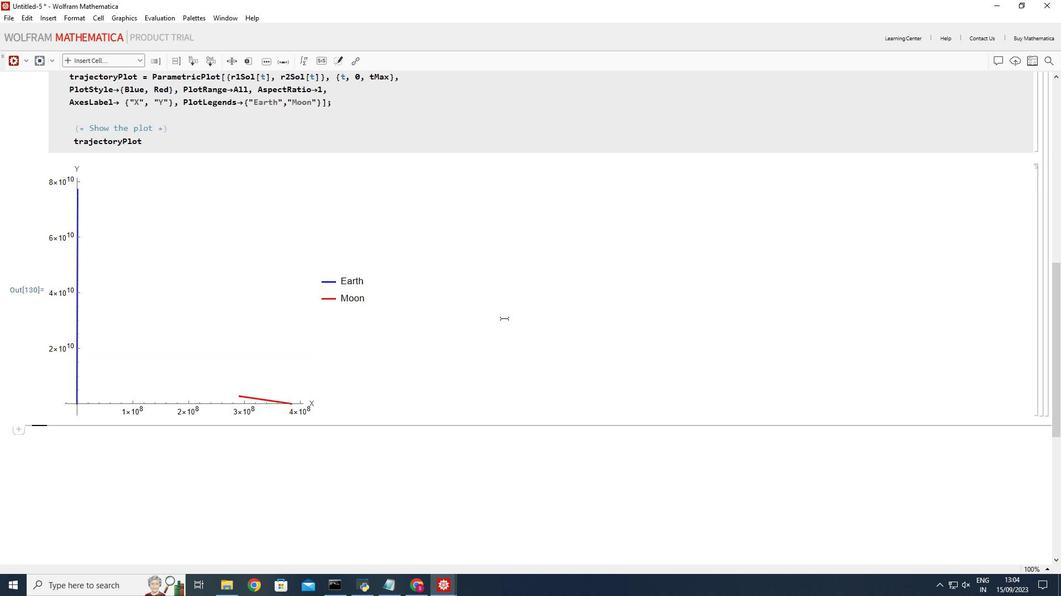 
Action: Mouse scrolled (504, 318) with delta (0, 0)
Screenshot: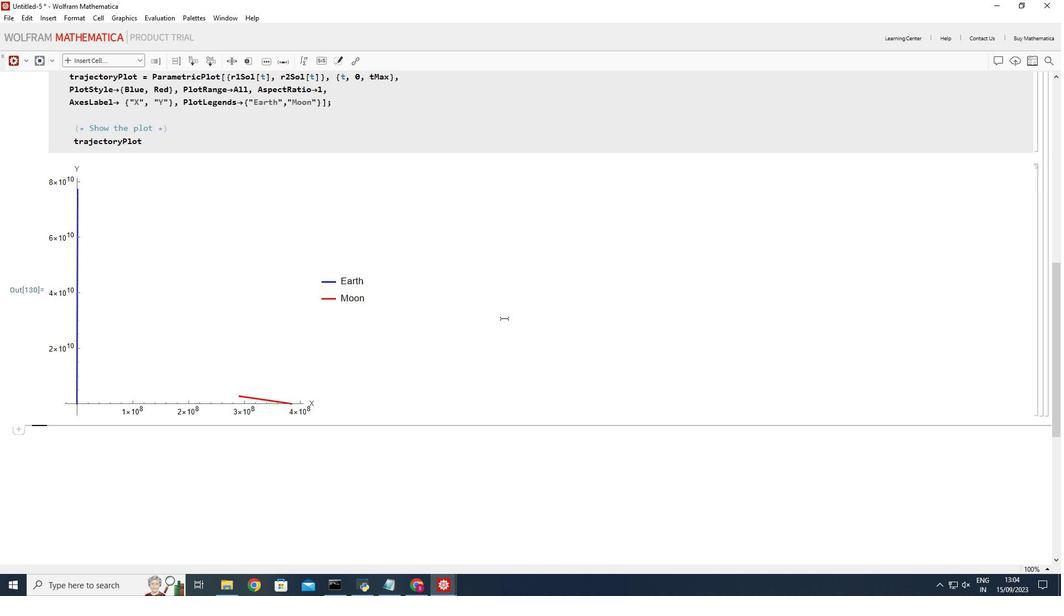 
Action: Mouse moved to (229, 337)
Screenshot: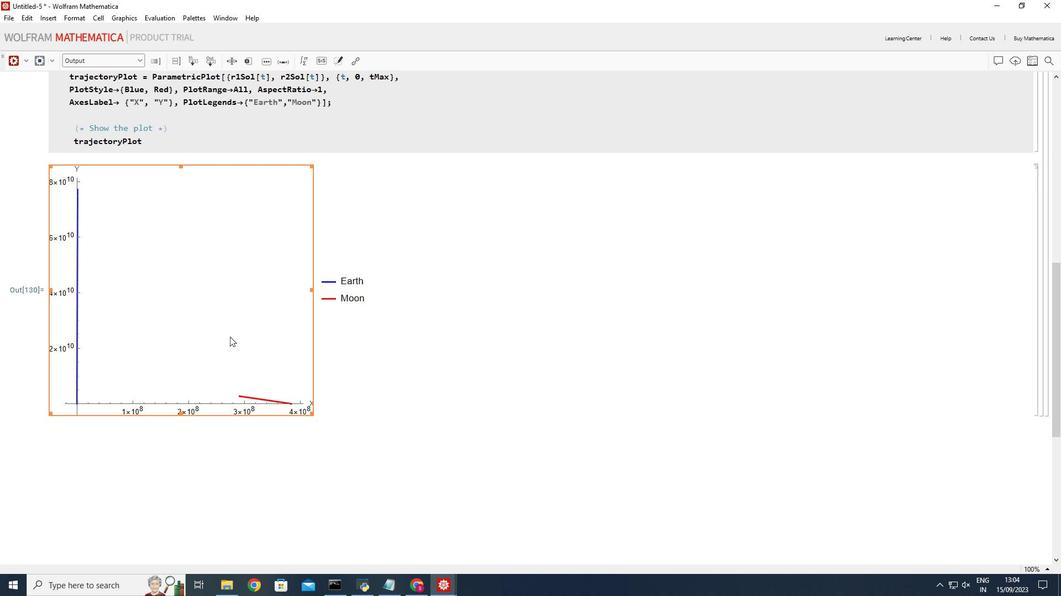 
Action: Mouse pressed left at (229, 337)
Screenshot: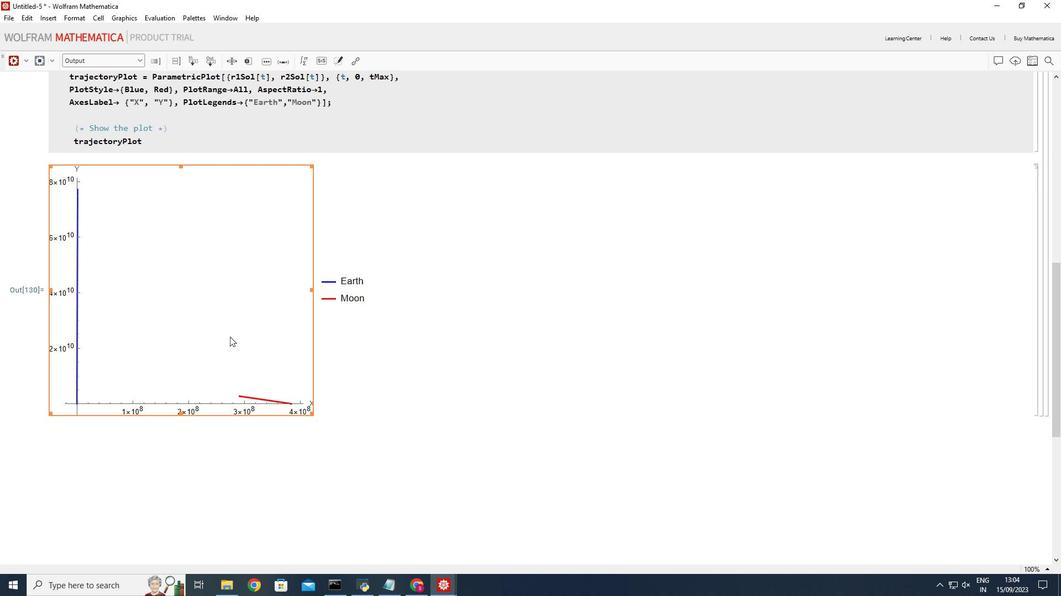 
Action: Mouse moved to (312, 413)
Screenshot: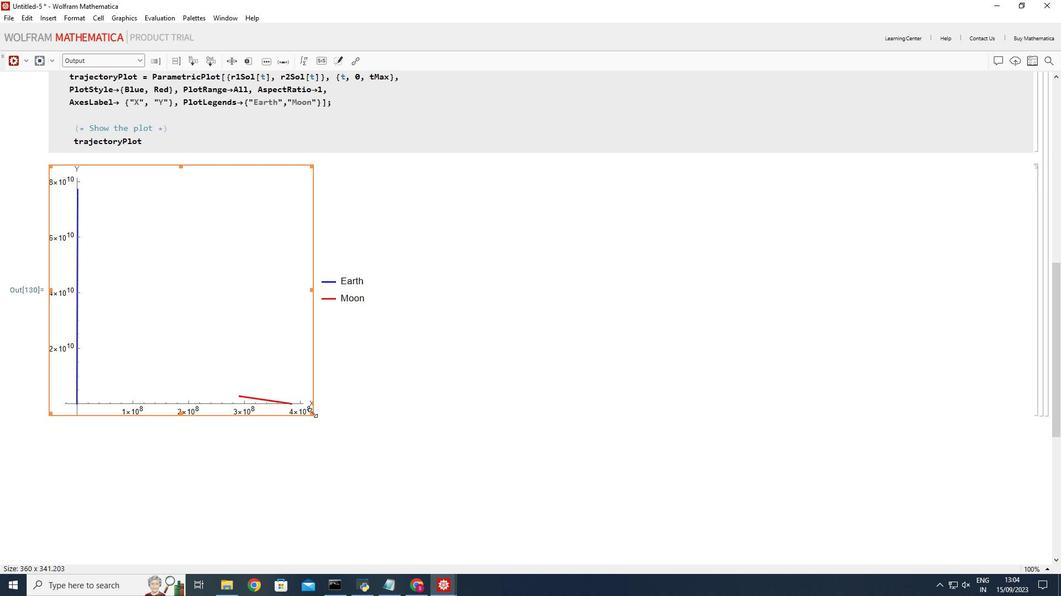
Action: Mouse pressed left at (312, 413)
Screenshot: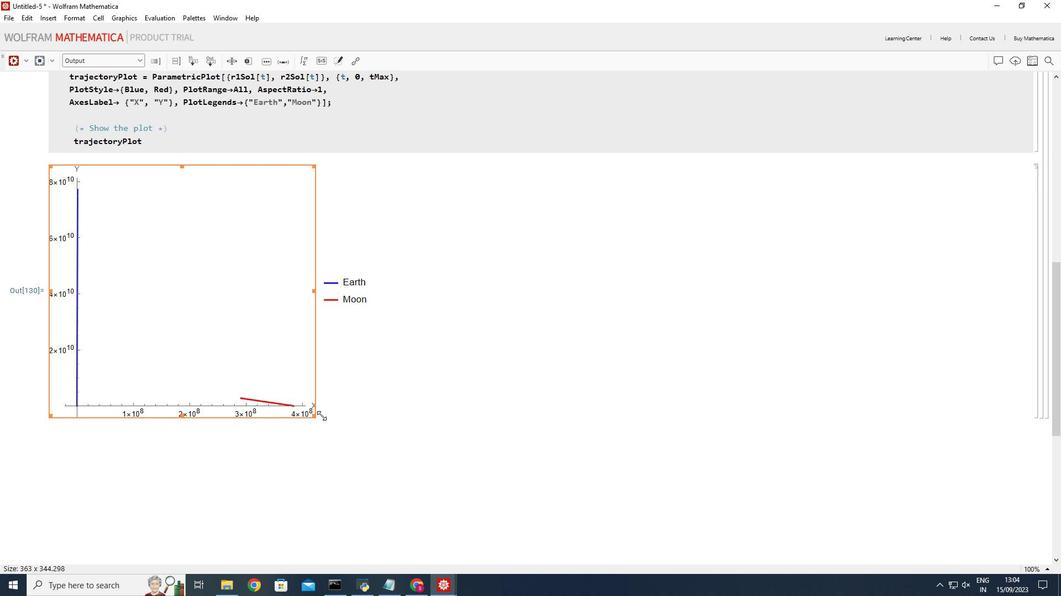 
Action: Mouse moved to (434, 446)
Screenshot: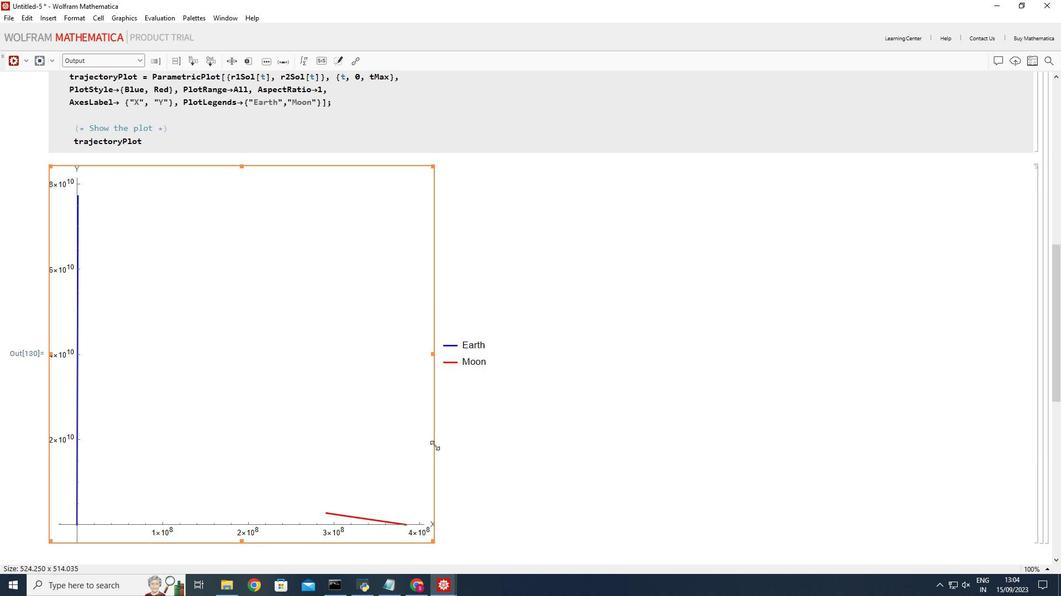 
Action: Mouse pressed left at (434, 446)
Screenshot: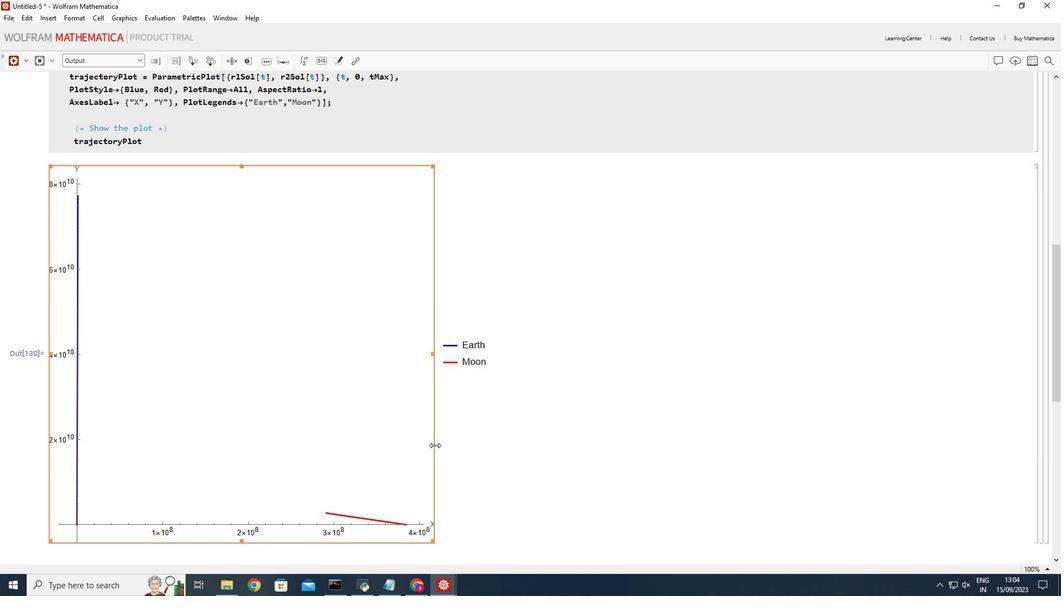 
Action: Mouse moved to (463, 485)
Screenshot: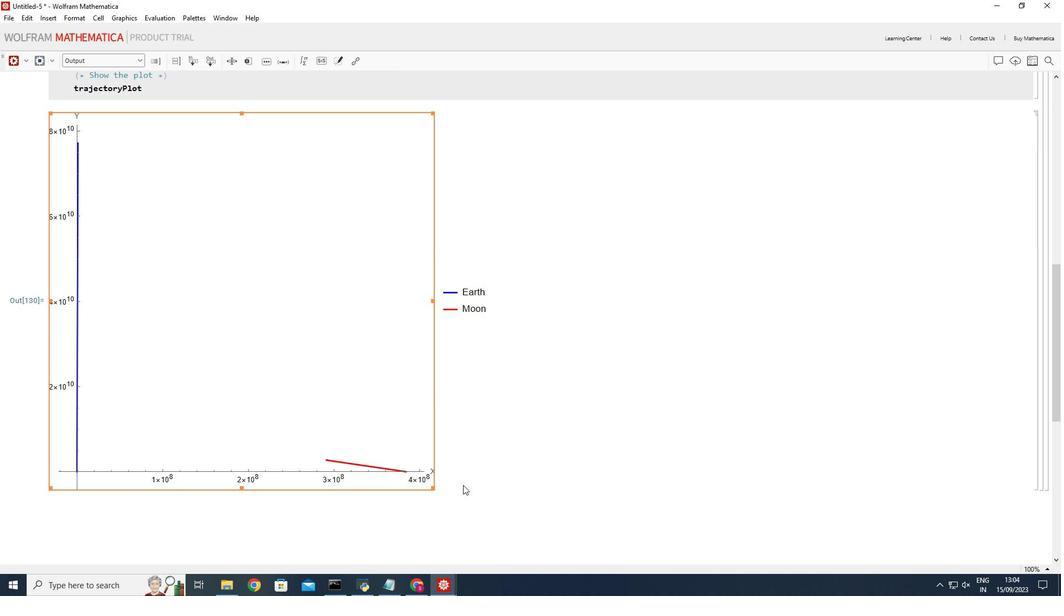 
Action: Mouse scrolled (463, 485) with delta (0, 0)
Screenshot: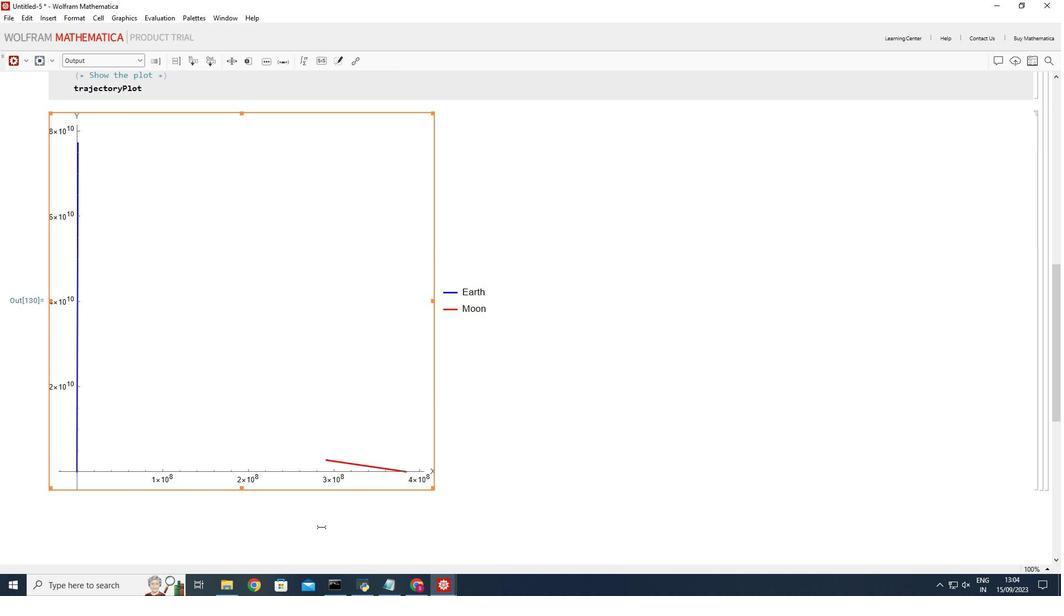 
Action: Mouse moved to (226, 539)
Screenshot: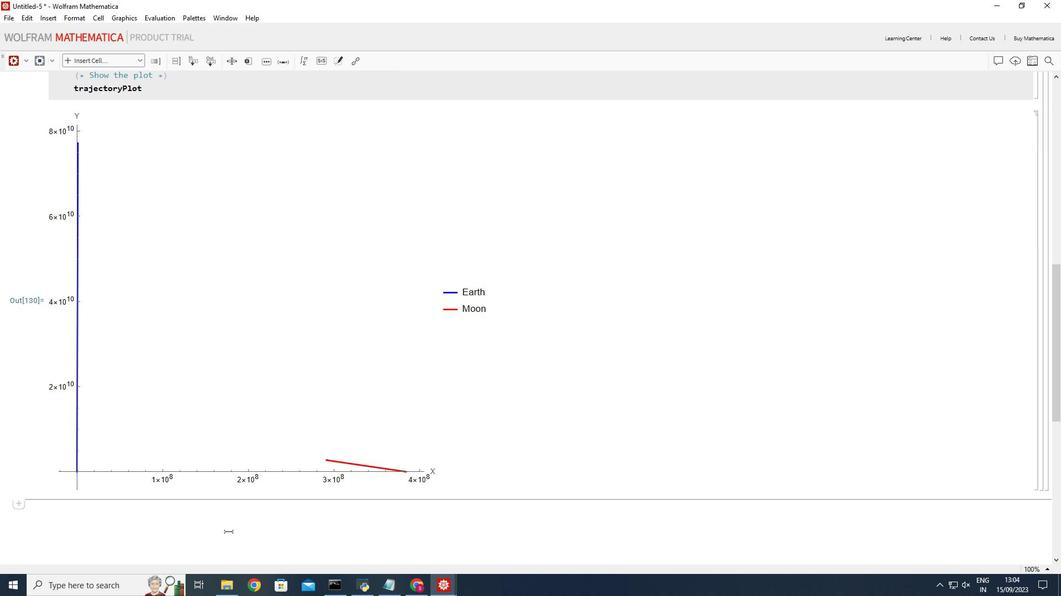 
Action: Mouse pressed left at (226, 539)
Screenshot: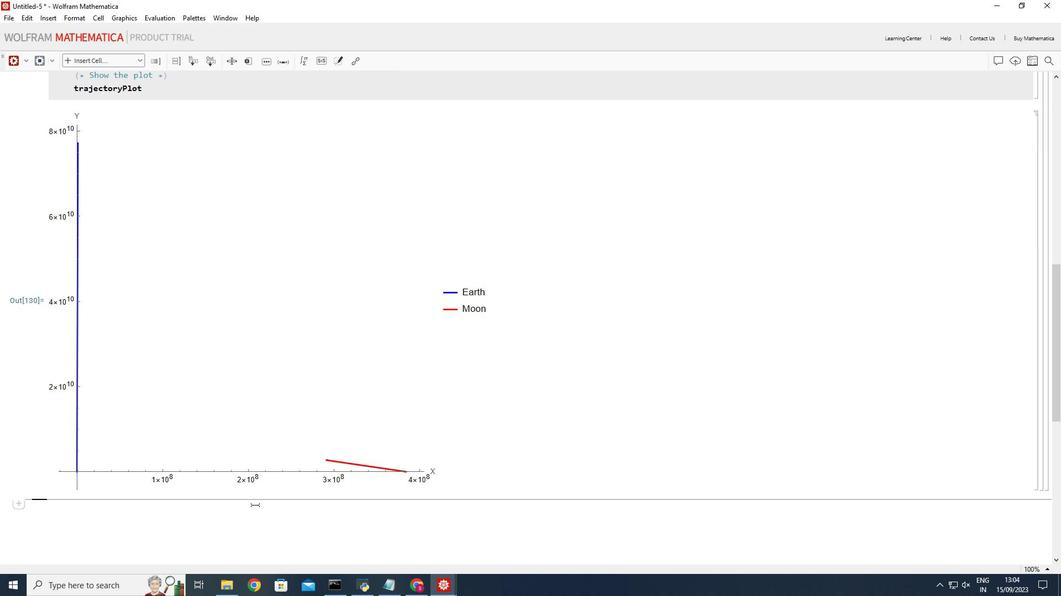 
Action: Mouse moved to (469, 411)
Screenshot: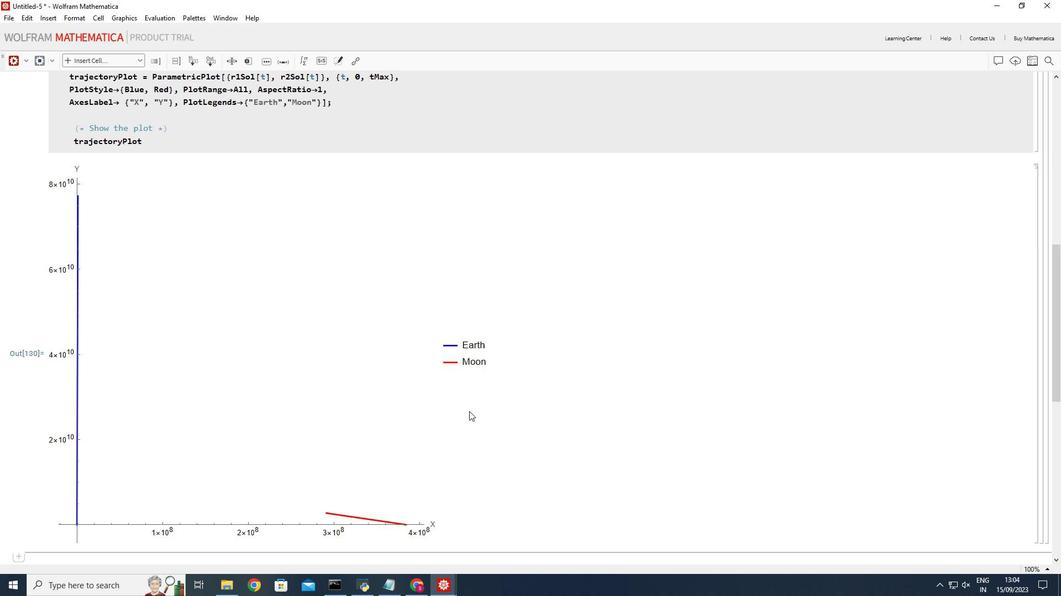 
Action: Mouse scrolled (469, 412) with delta (0, 0)
Screenshot: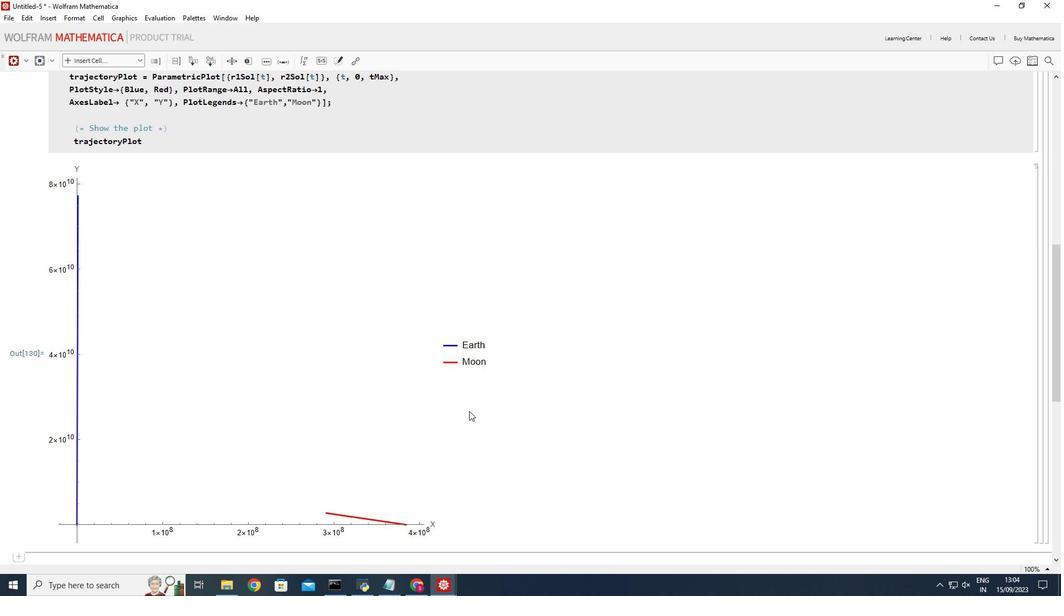 
Action: Mouse moved to (792, 88)
Screenshot: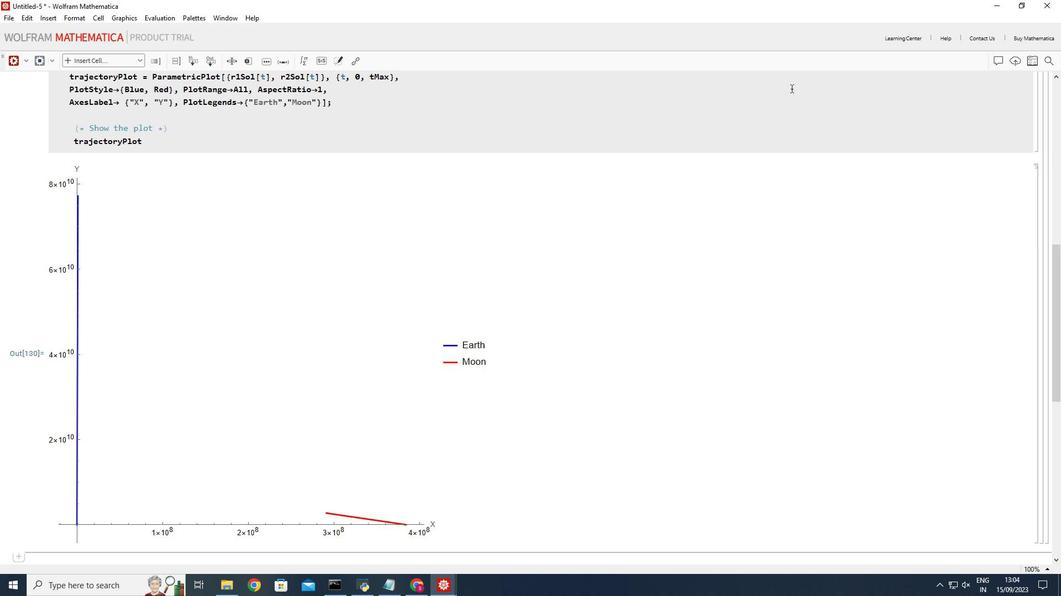 
